 Task: Open Card Tennis Review in Board Diversity and Inclusion Training and Education to Workspace E-commerce Solutions and add a team member Softage.4@softage.net, a label Purple, a checklist Skateboarding, an attachment from your google drive, a color Purple and finally, add a card description 'Develop and launch new email marketing campaign for sales promotion' and a comment 'This task presents an opportunity to demonstrate our problem-solving skills, finding creative solutions to complex challenges.'. Add a start date 'Jan 08, 1900' with a due date 'Jan 15, 1900'
Action: Key pressed <Key.shift>SOG<Key.backspace>FTAGE.4<Key.shift>@SOFTAGE.NET
Screenshot: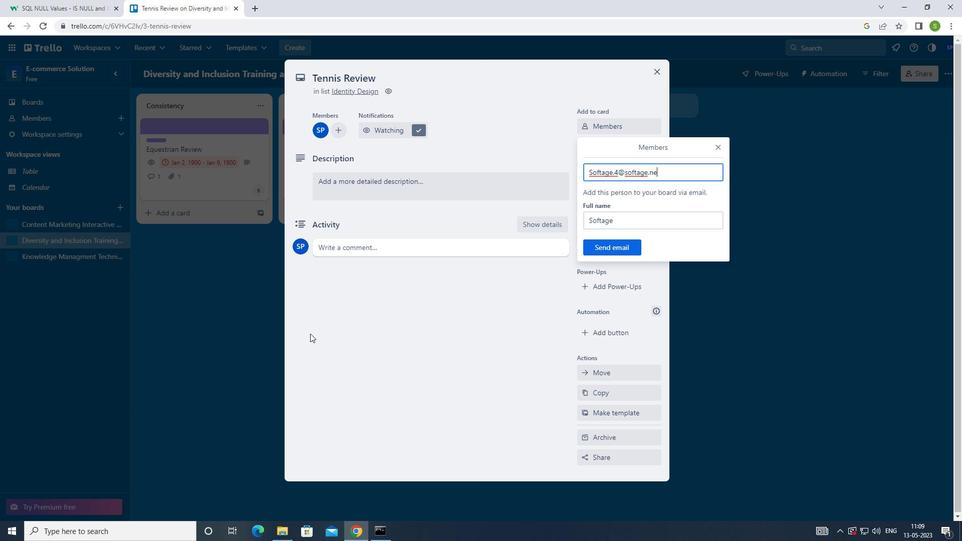 
Action: Mouse moved to (607, 247)
Screenshot: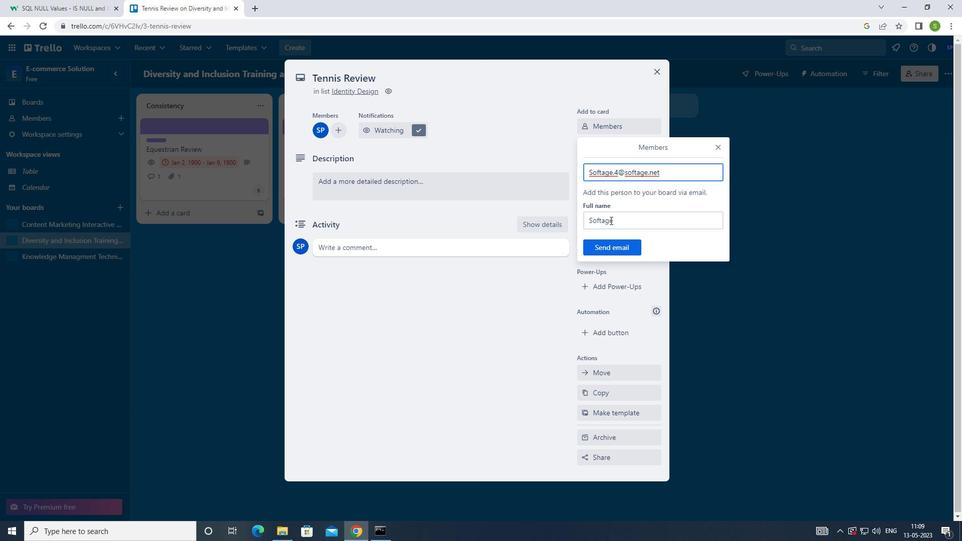 
Action: Mouse pressed left at (607, 247)
Screenshot: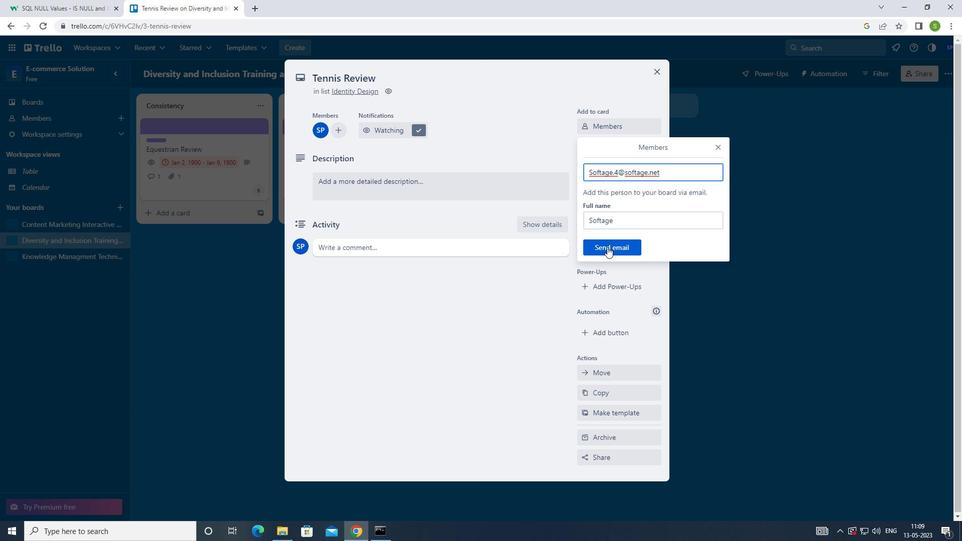 
Action: Mouse moved to (618, 149)
Screenshot: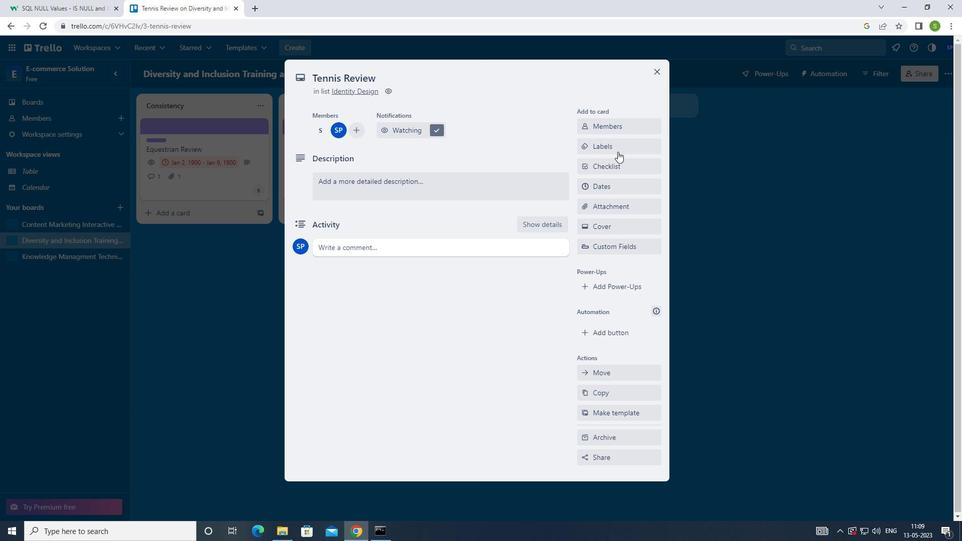 
Action: Mouse pressed left at (618, 149)
Screenshot: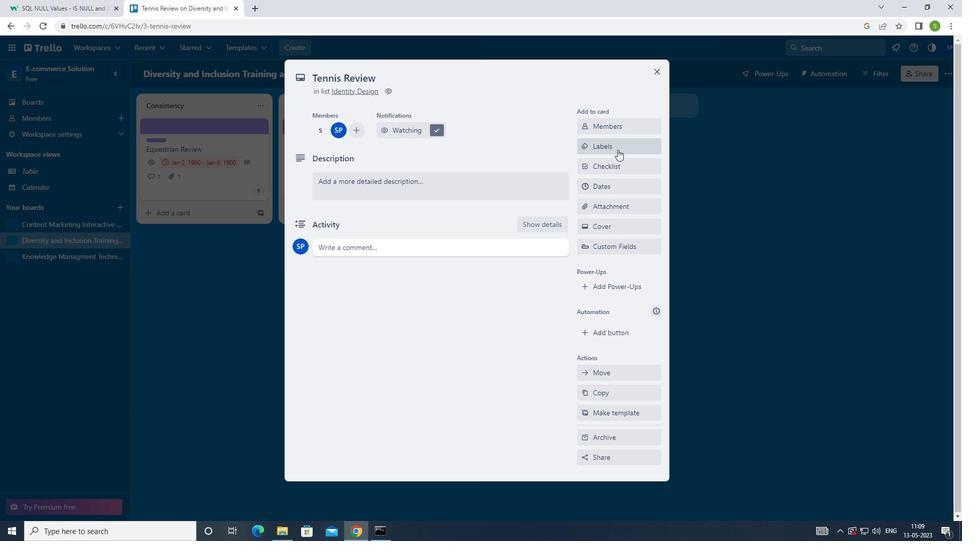 
Action: Mouse moved to (587, 301)
Screenshot: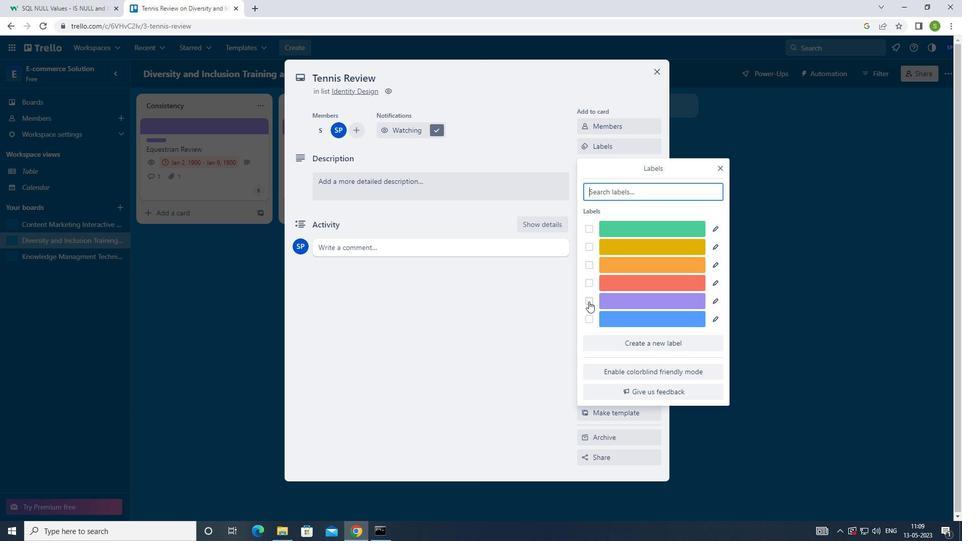 
Action: Mouse pressed left at (587, 301)
Screenshot: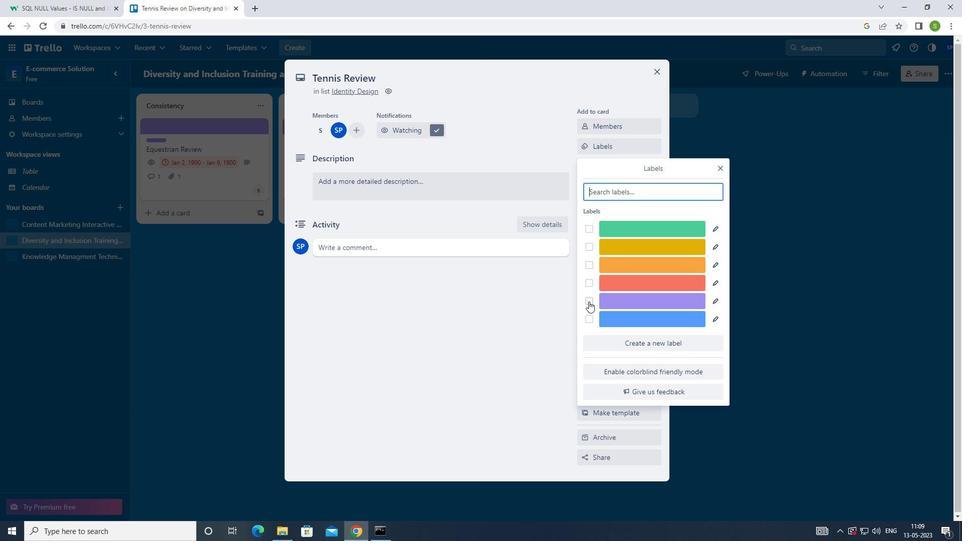 
Action: Mouse moved to (719, 167)
Screenshot: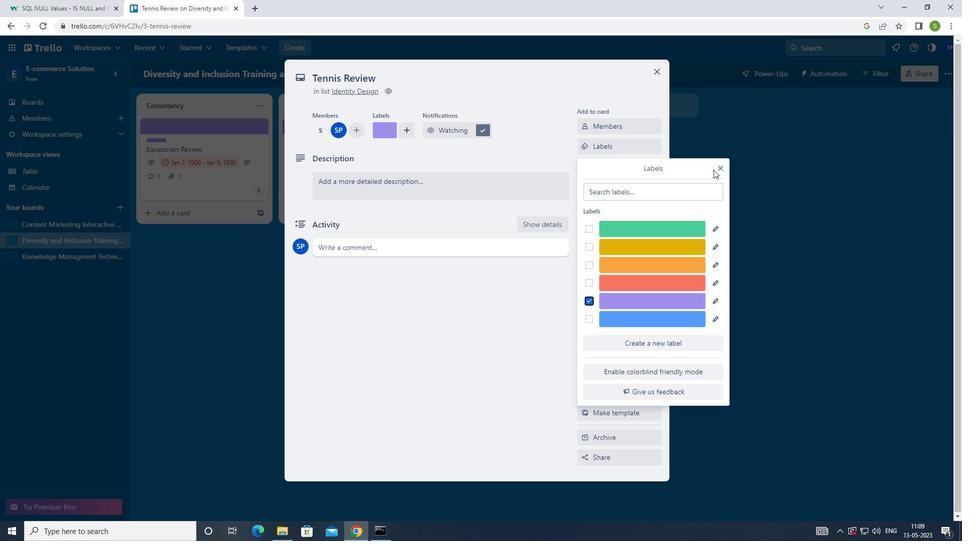 
Action: Mouse pressed left at (719, 167)
Screenshot: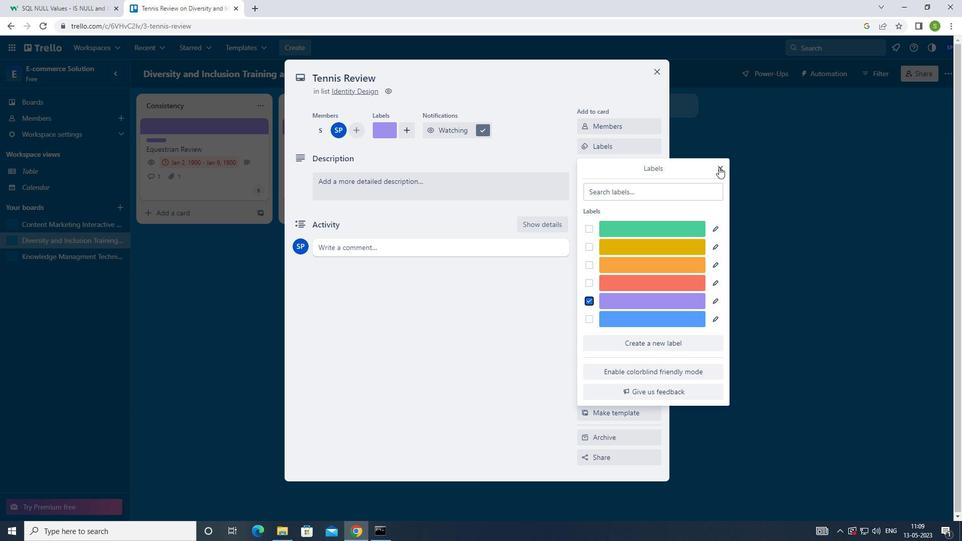 
Action: Mouse moved to (628, 167)
Screenshot: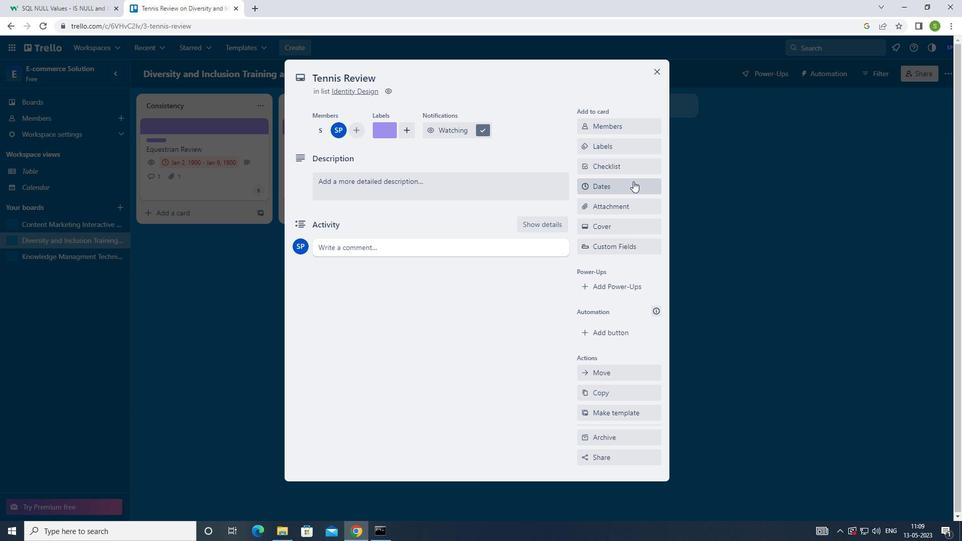 
Action: Mouse pressed left at (628, 167)
Screenshot: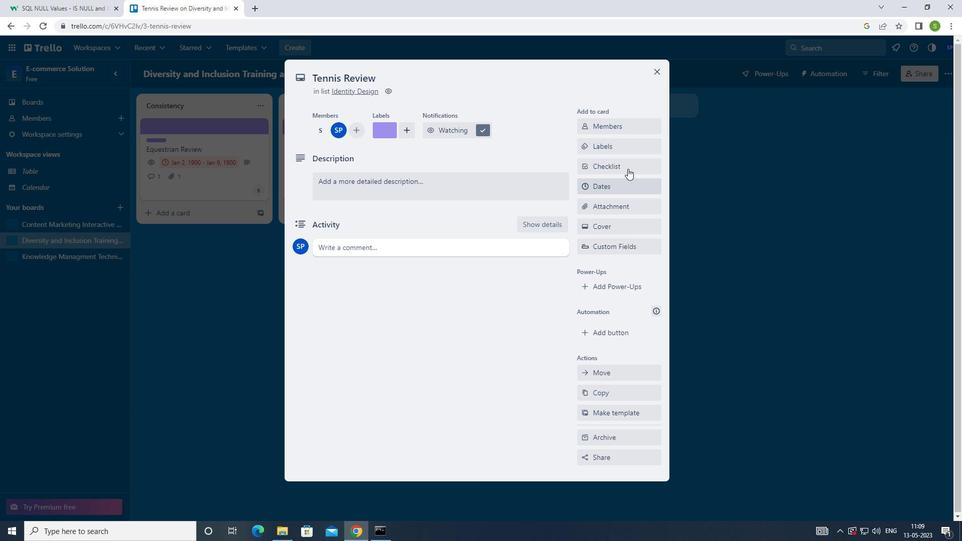 
Action: Mouse moved to (636, 187)
Screenshot: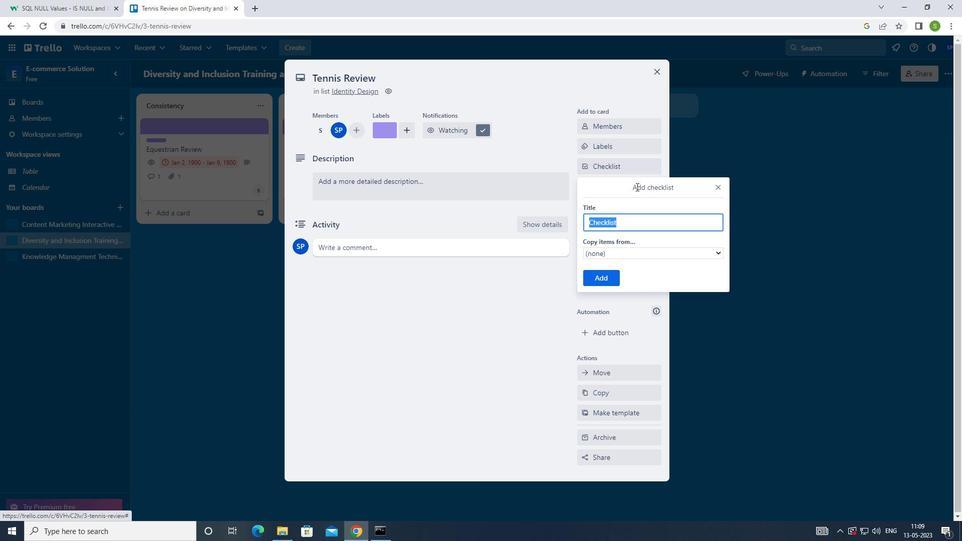 
Action: Key pressed <Key.shift>S
Screenshot: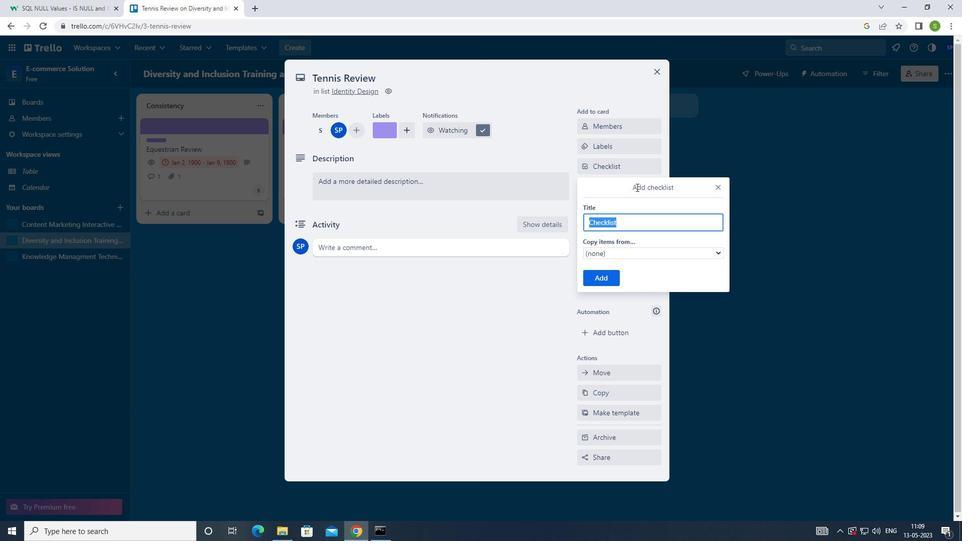 
Action: Mouse moved to (648, 283)
Screenshot: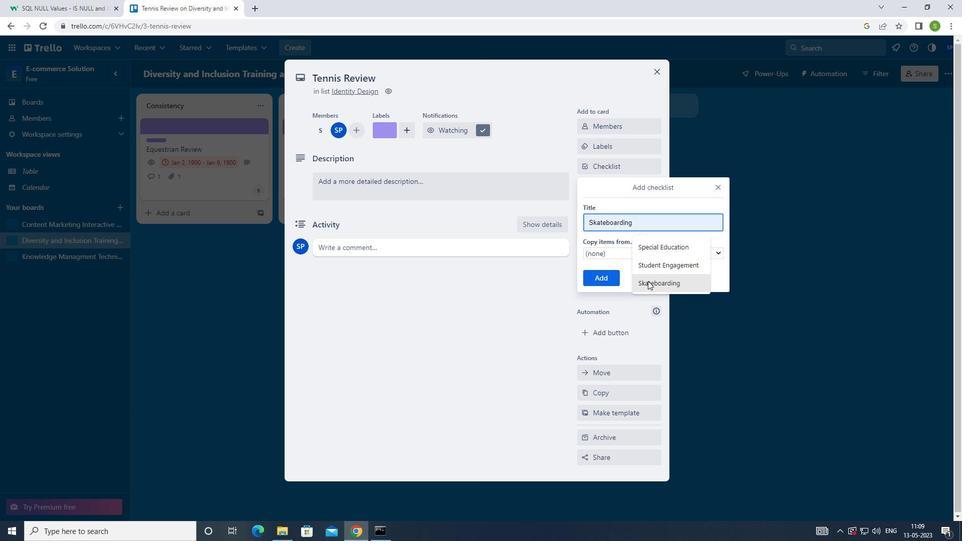 
Action: Mouse pressed left at (648, 283)
Screenshot: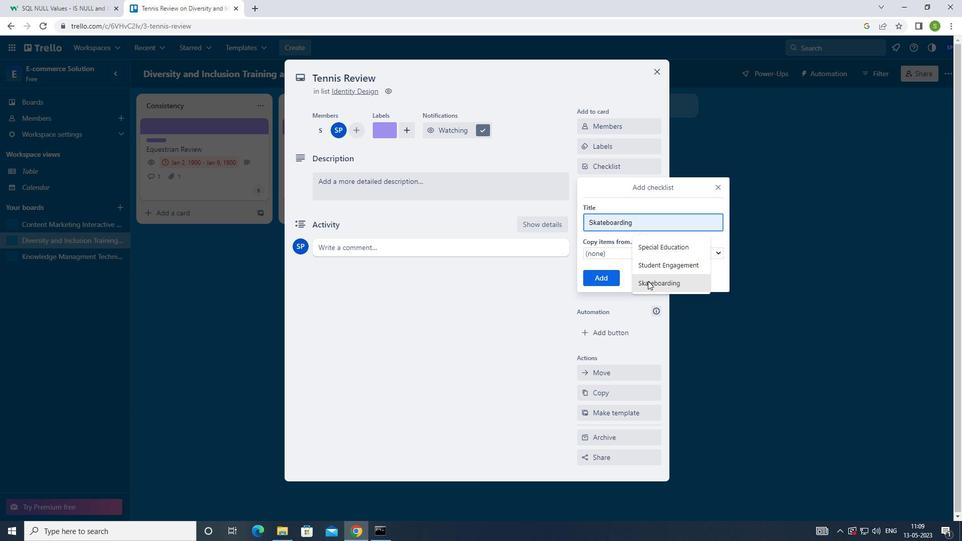 
Action: Mouse moved to (607, 273)
Screenshot: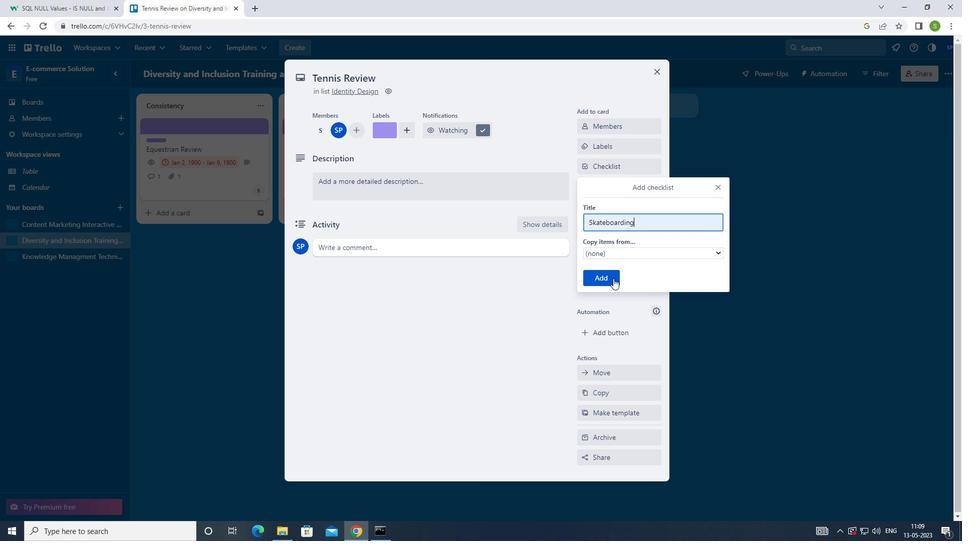
Action: Mouse pressed left at (607, 273)
Screenshot: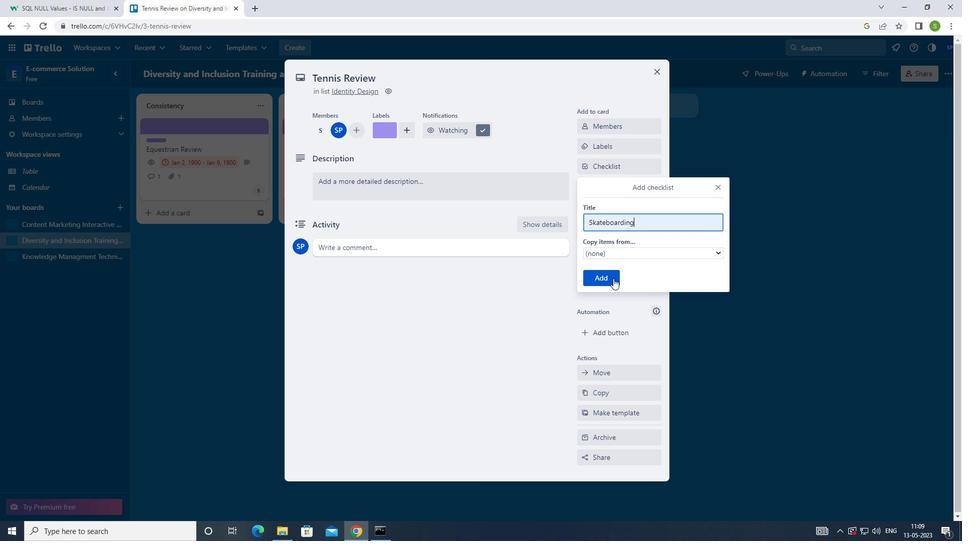 
Action: Mouse moved to (609, 204)
Screenshot: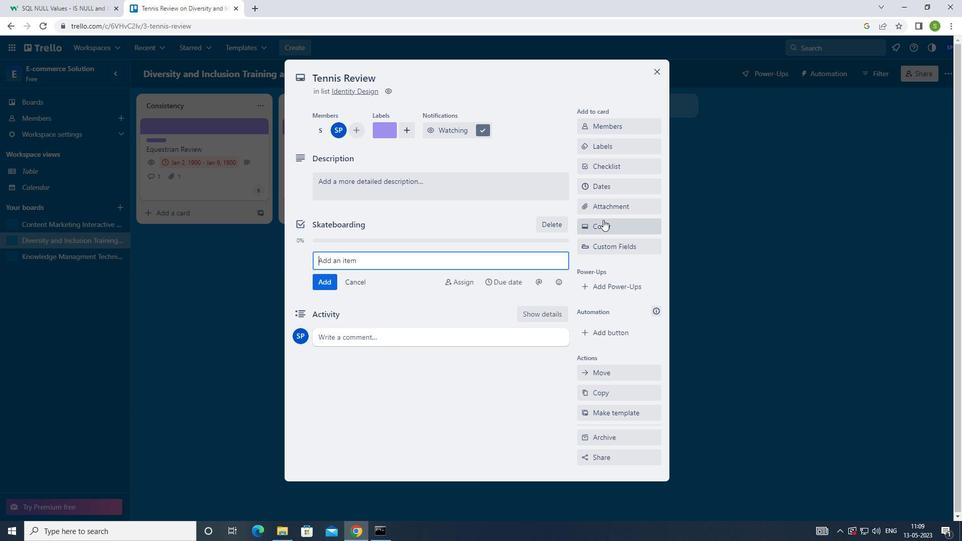 
Action: Mouse pressed left at (609, 204)
Screenshot: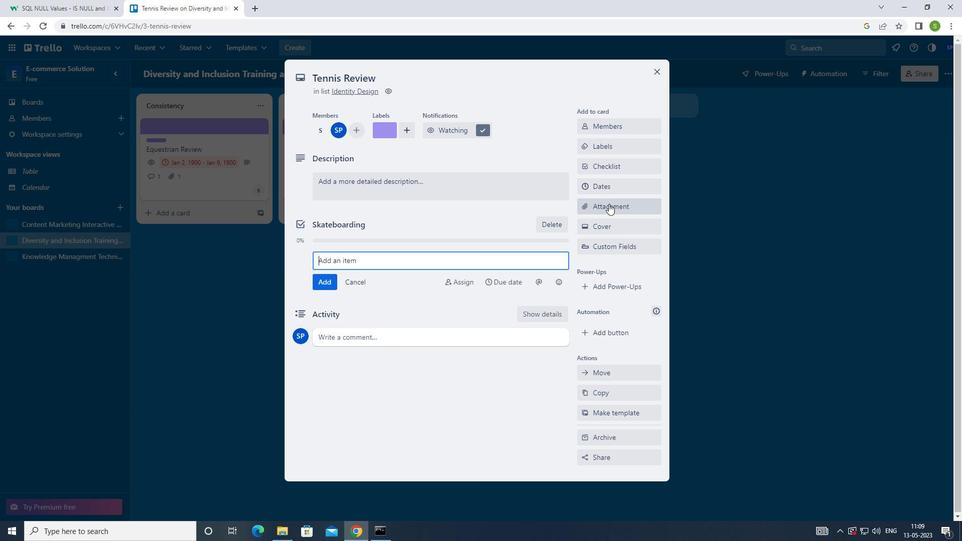 
Action: Mouse moved to (606, 288)
Screenshot: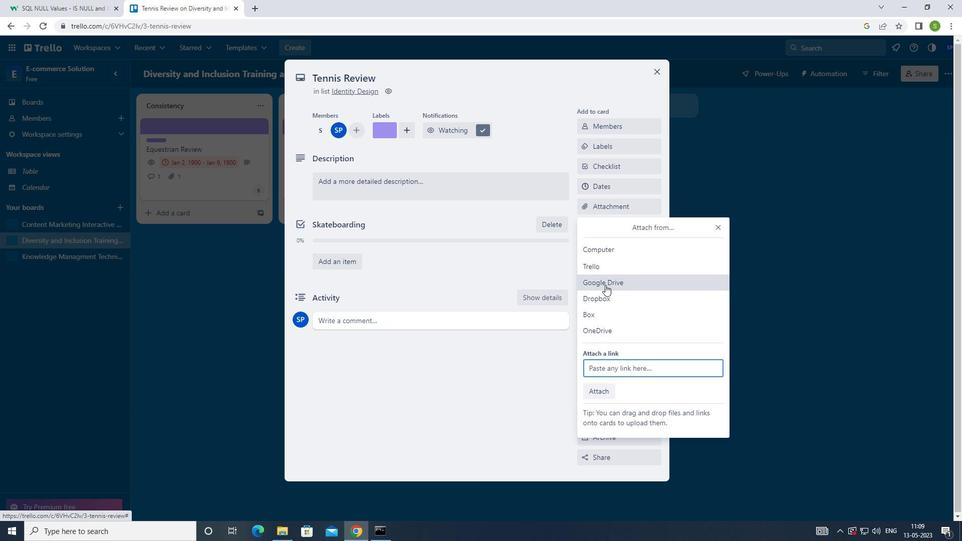 
Action: Mouse pressed left at (606, 288)
Screenshot: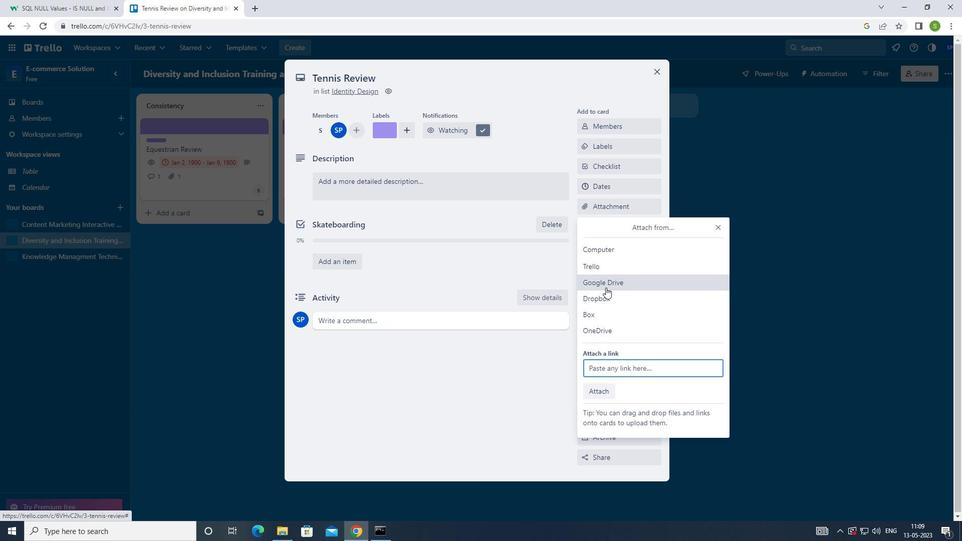 
Action: Mouse moved to (276, 231)
Screenshot: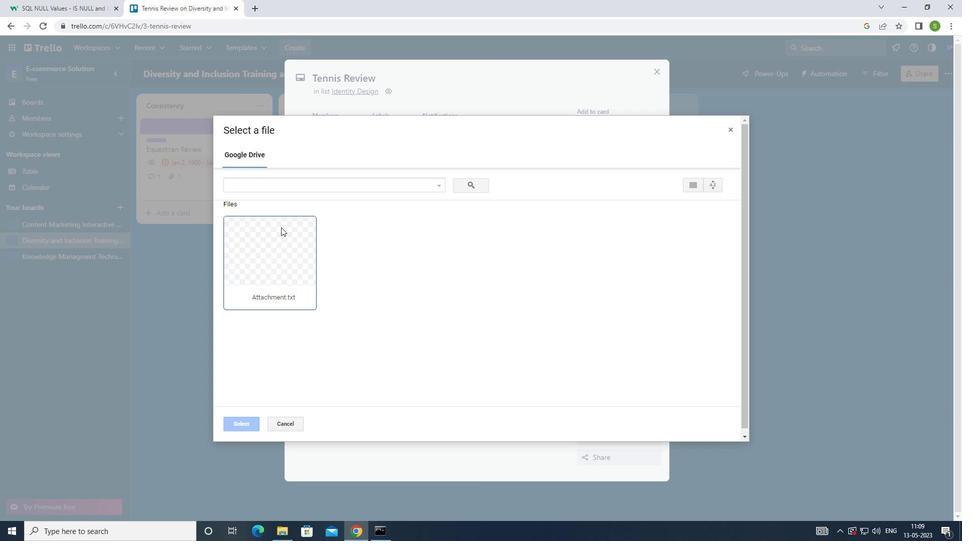 
Action: Mouse pressed left at (276, 231)
Screenshot: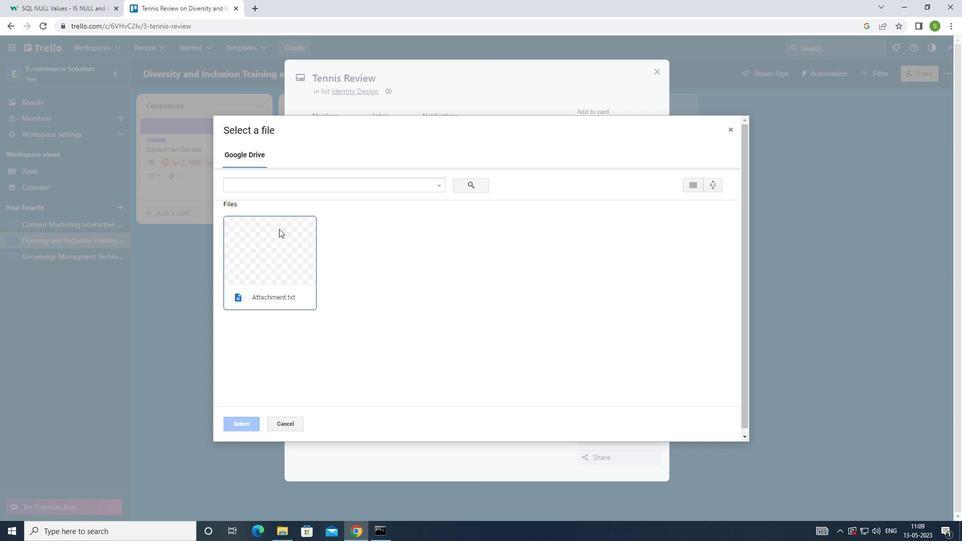 
Action: Mouse moved to (237, 426)
Screenshot: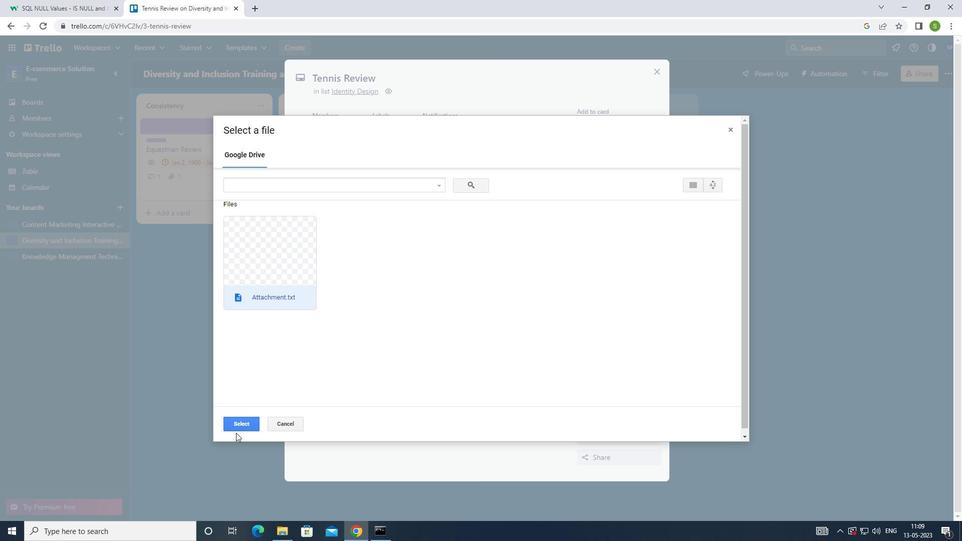 
Action: Mouse pressed left at (237, 426)
Screenshot: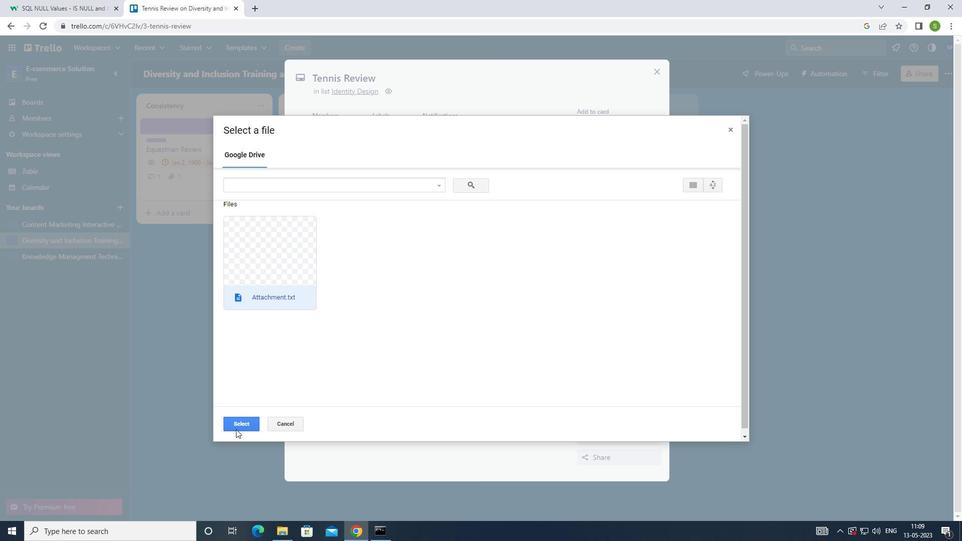 
Action: Mouse moved to (592, 230)
Screenshot: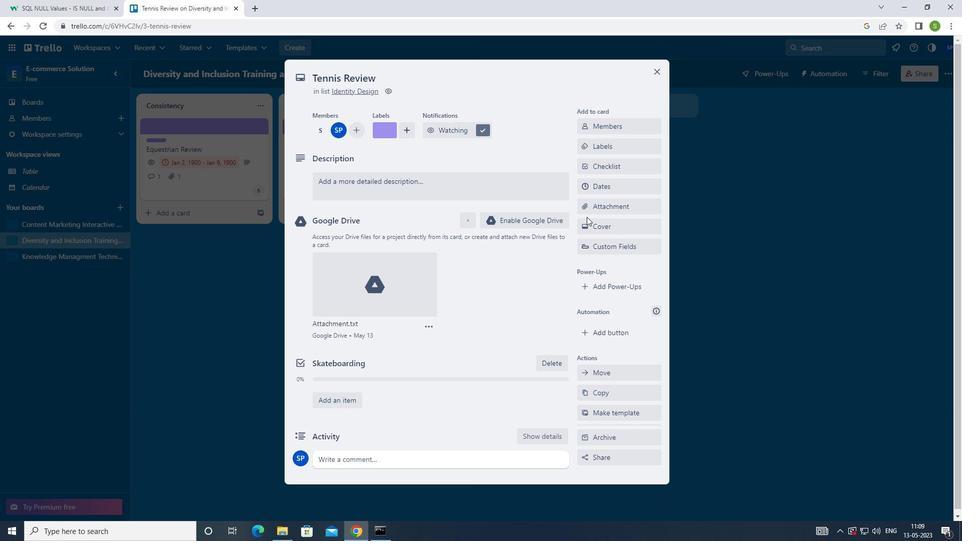 
Action: Mouse pressed left at (592, 230)
Screenshot: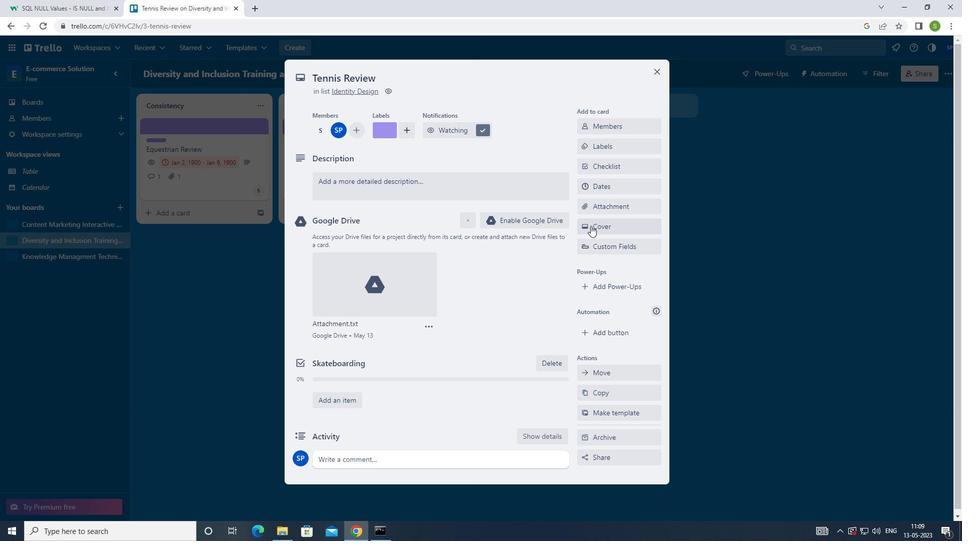 
Action: Mouse moved to (715, 316)
Screenshot: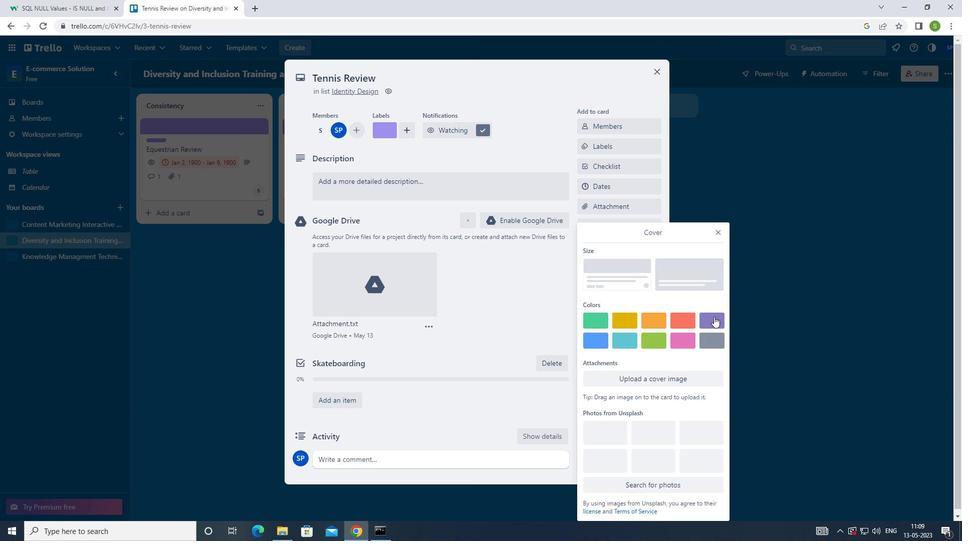 
Action: Mouse pressed left at (715, 316)
Screenshot: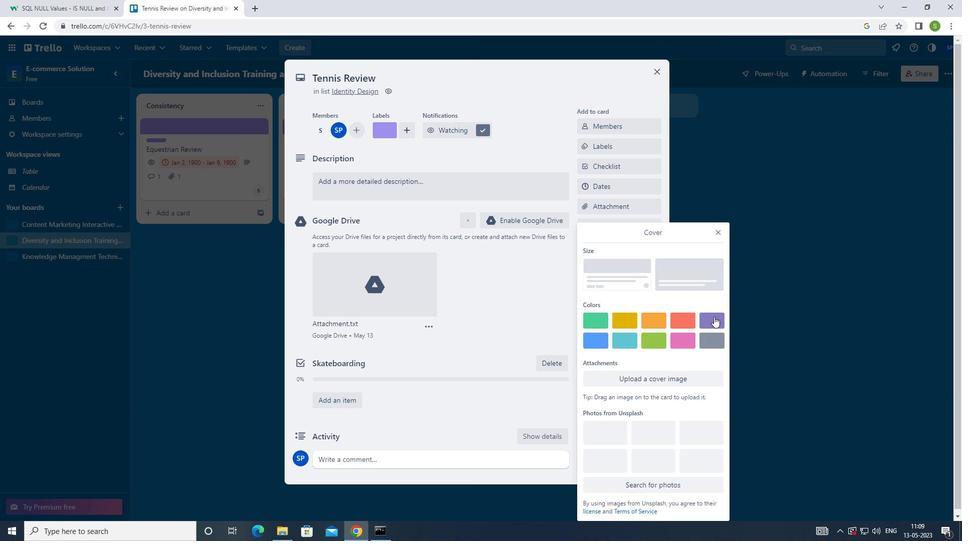 
Action: Mouse moved to (718, 213)
Screenshot: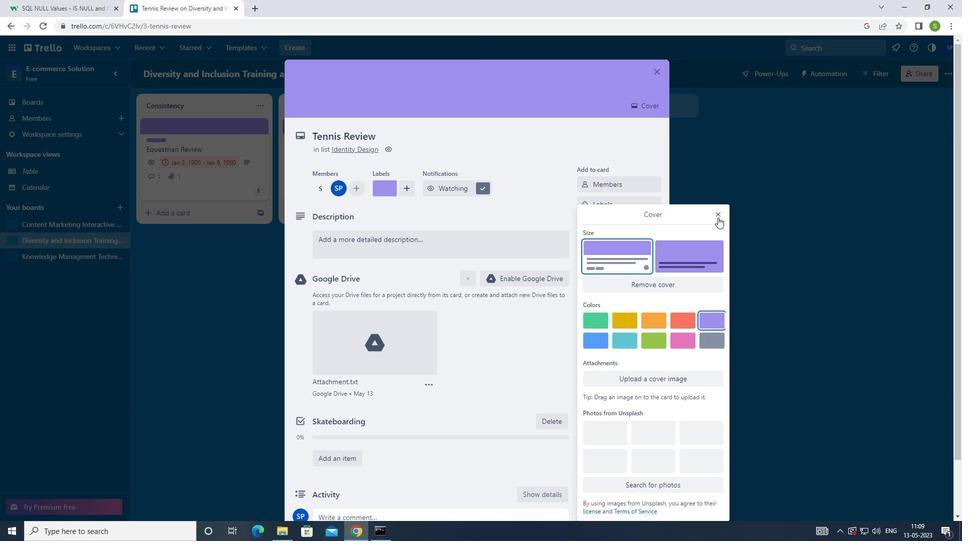 
Action: Mouse pressed left at (718, 213)
Screenshot: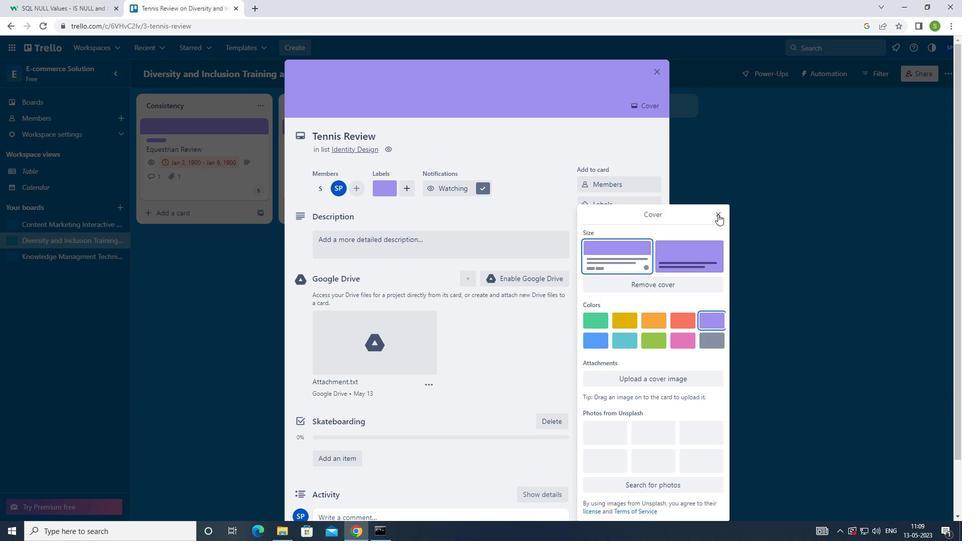 
Action: Mouse moved to (419, 237)
Screenshot: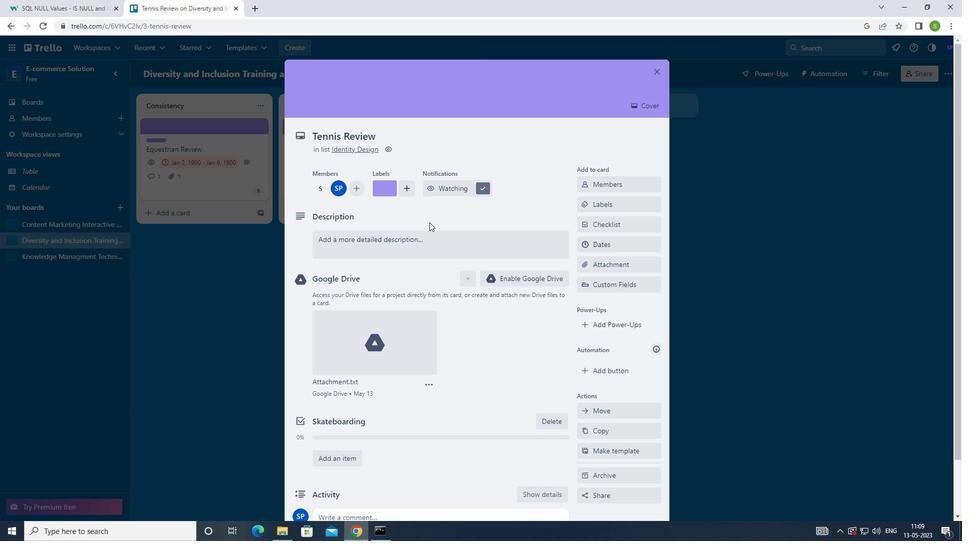
Action: Mouse pressed left at (419, 237)
Screenshot: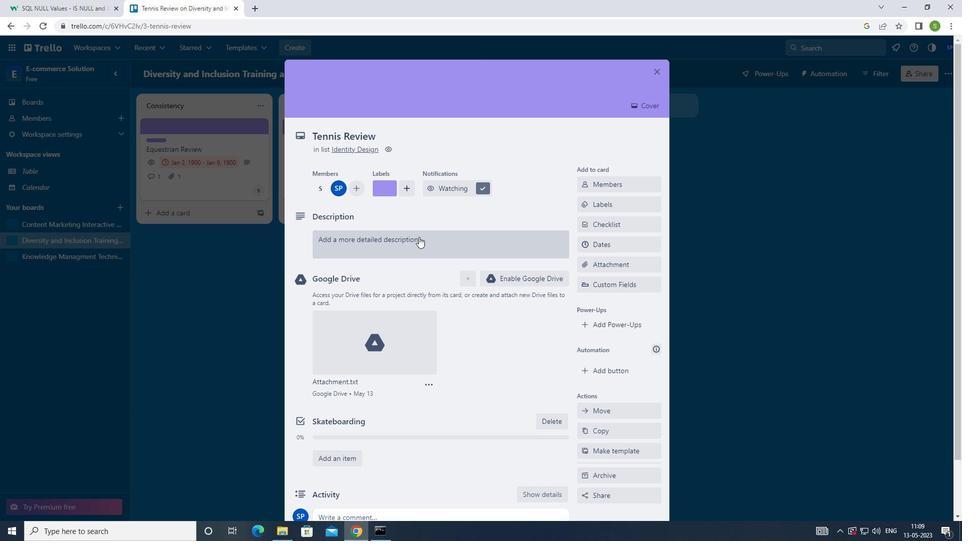 
Action: Mouse moved to (474, 180)
Screenshot: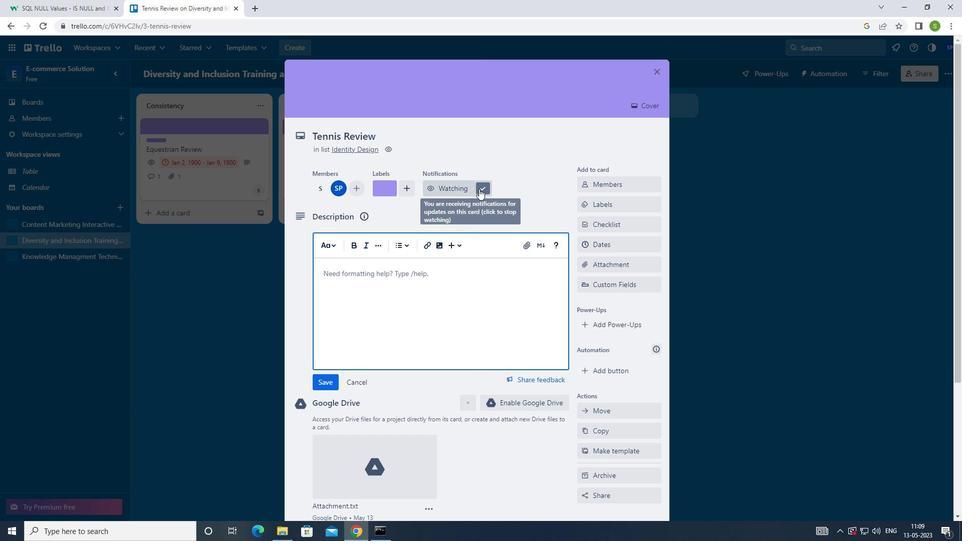 
Action: Key pressed <Key.shift>DEVELOP<Key.space>AND<Key.space>LAUNCH<Key.space>NEW<Key.space>EMAIL<Key.space>MARKETING<Key.space>CAMPAIGN<Key.space>FOR<Key.space>SALES<Key.space>PROMOTION
Screenshot: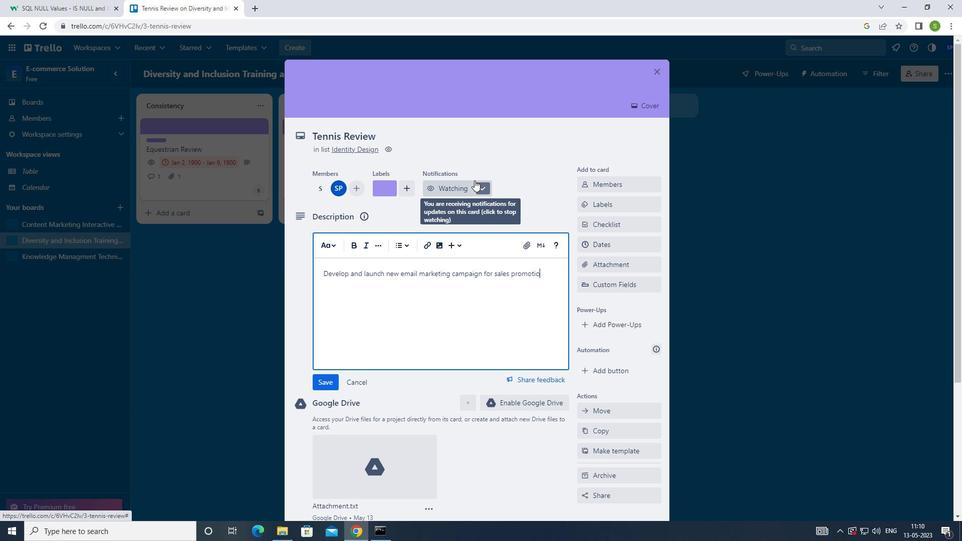
Action: Mouse moved to (335, 380)
Screenshot: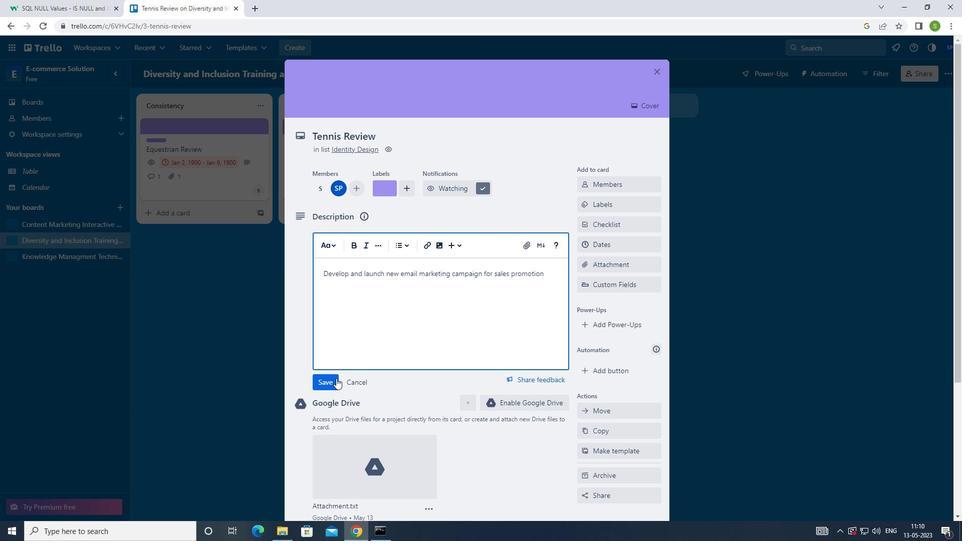 
Action: Mouse pressed left at (335, 380)
Screenshot: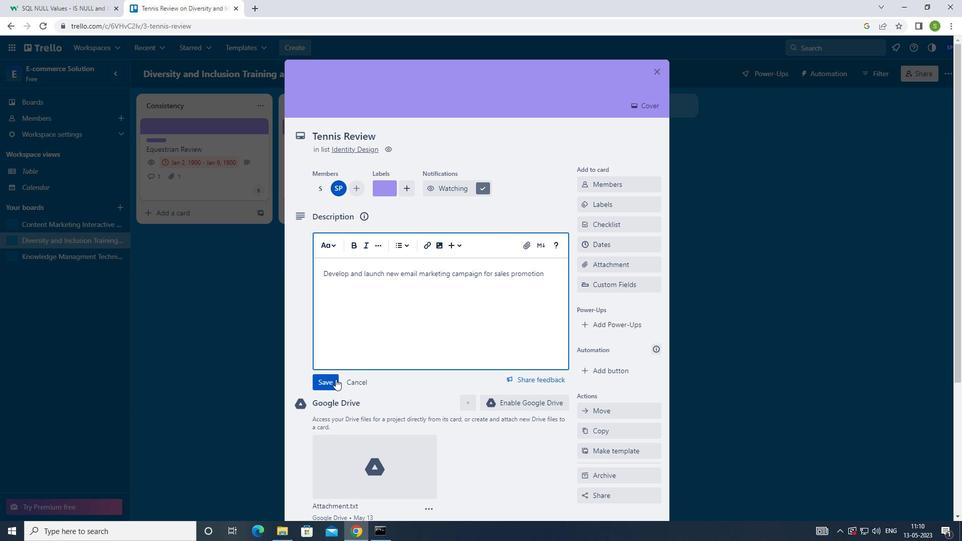 
Action: Mouse moved to (401, 348)
Screenshot: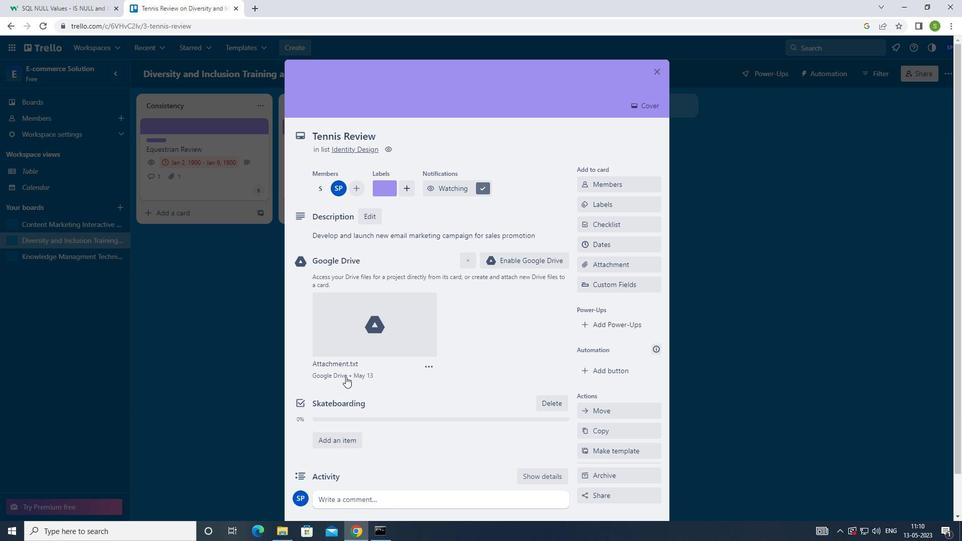 
Action: Mouse scrolled (401, 347) with delta (0, 0)
Screenshot: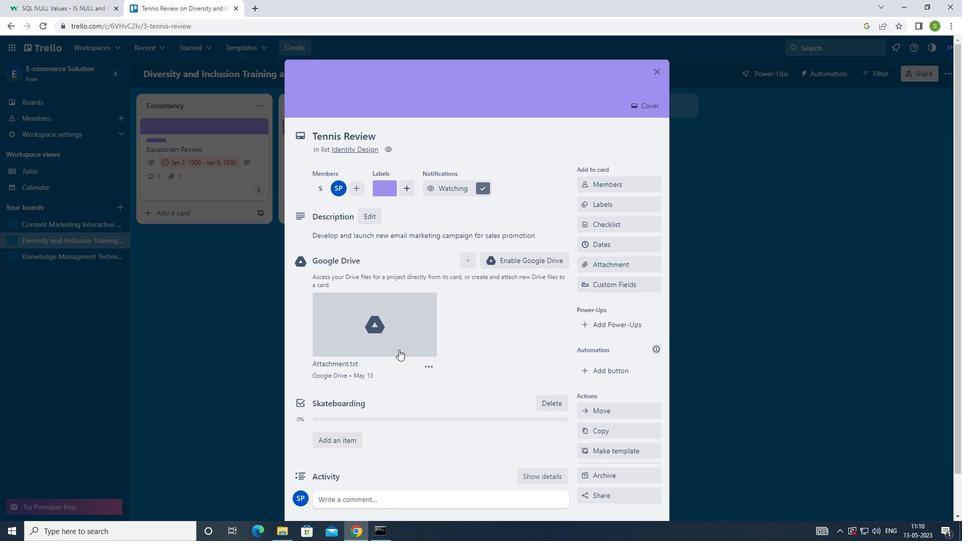
Action: Mouse moved to (401, 348)
Screenshot: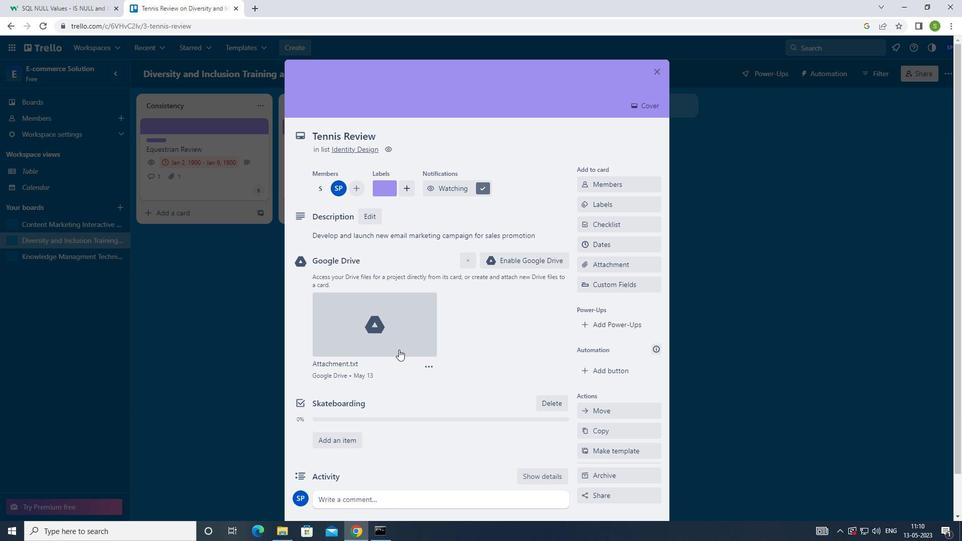 
Action: Mouse scrolled (401, 347) with delta (0, 0)
Screenshot: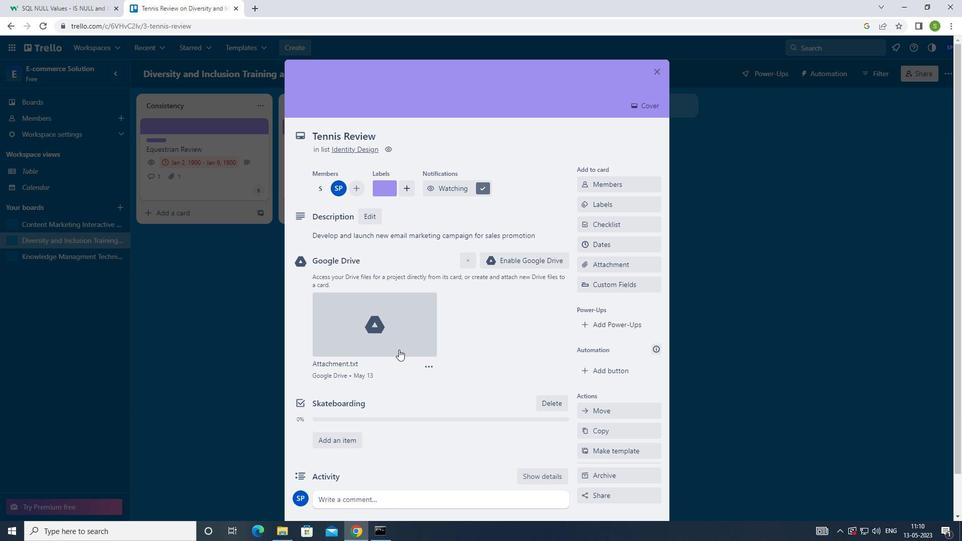 
Action: Mouse scrolled (401, 347) with delta (0, 0)
Screenshot: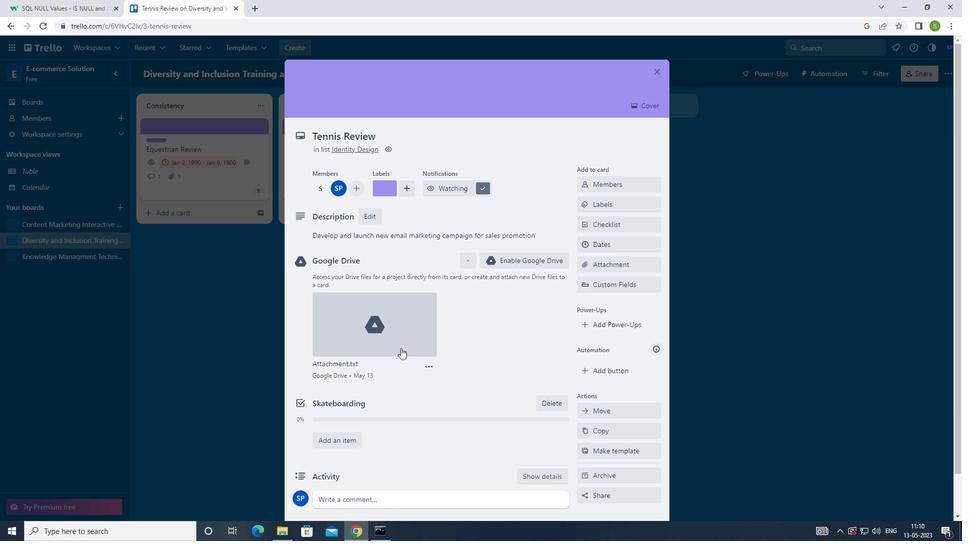
Action: Mouse moved to (401, 349)
Screenshot: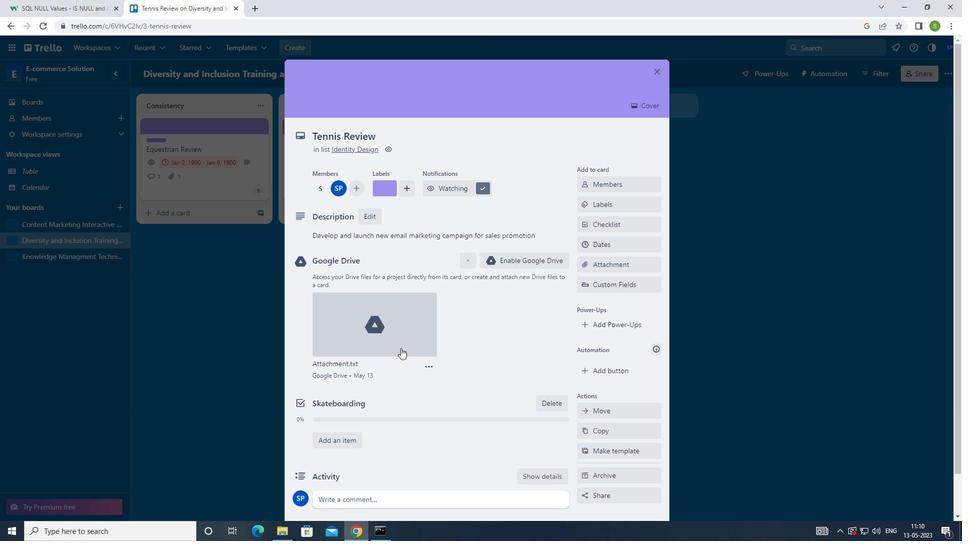 
Action: Mouse scrolled (401, 349) with delta (0, 0)
Screenshot: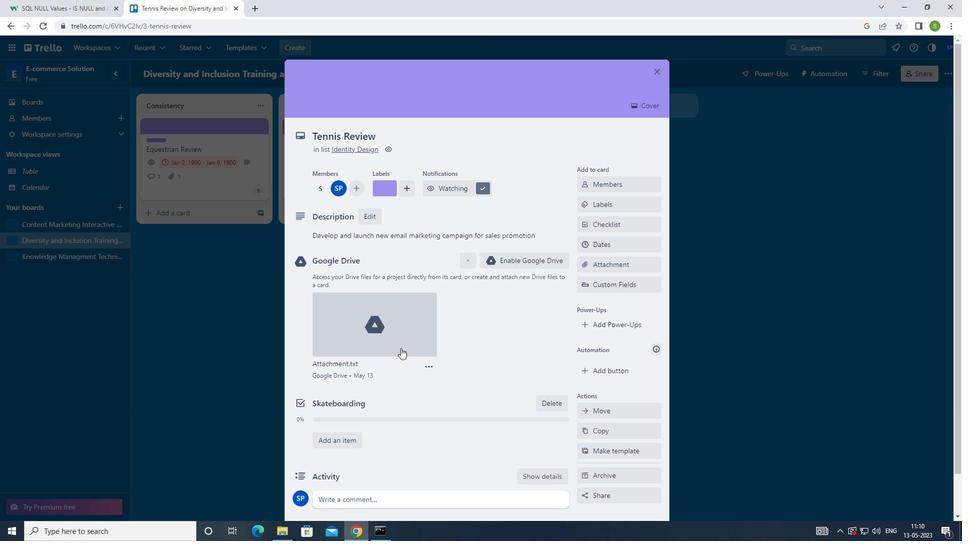 
Action: Mouse moved to (367, 456)
Screenshot: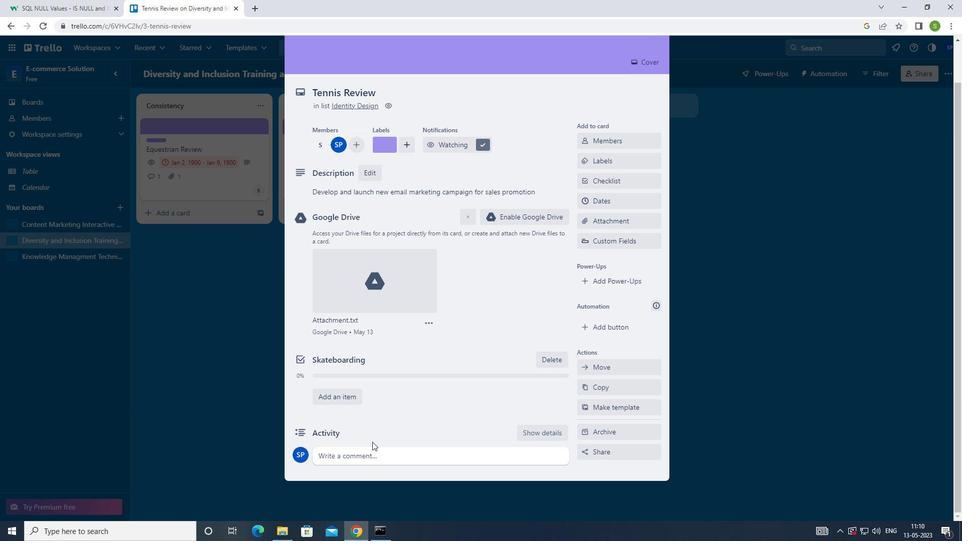 
Action: Mouse pressed left at (367, 456)
Screenshot: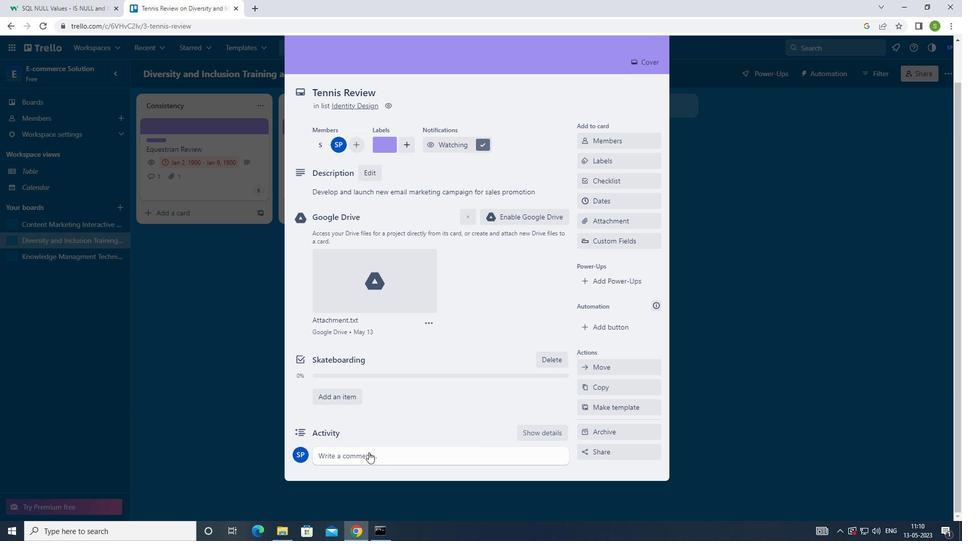 
Action: Mouse moved to (425, 338)
Screenshot: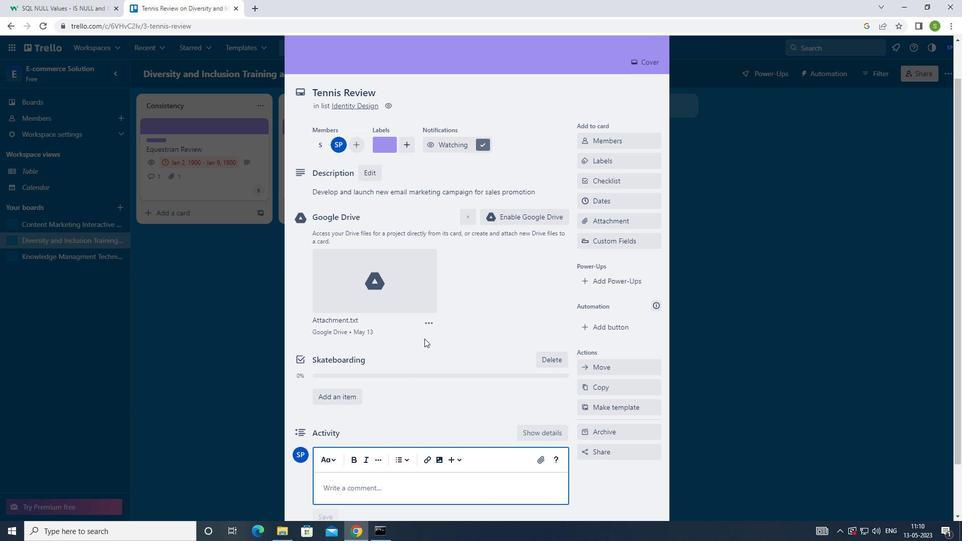 
Action: Key pressed <Key.shift>THIS<Key.space>TASK<Key.space>PRESENT<Key.space>AN<Key.space>OPPOTUNITY<Key.space>TO<Key.space>DEMONSTAR<Key.backspace><Key.backspace>RATE<Key.space>OUR<Key.space>PROBLEM-SOLVING<Key.space>SKILLS<Key.space>FINDING<Key.space>ENSURING<Key.space>THA<Key.space>T<Key.backspace><Key.backspace>T<Key.space>WE<Key.space>DO<Key.space>NOT<Key.space>OVERLOOK<Key.space>ANYTHING<Key.space>IMPORTANT
Screenshot: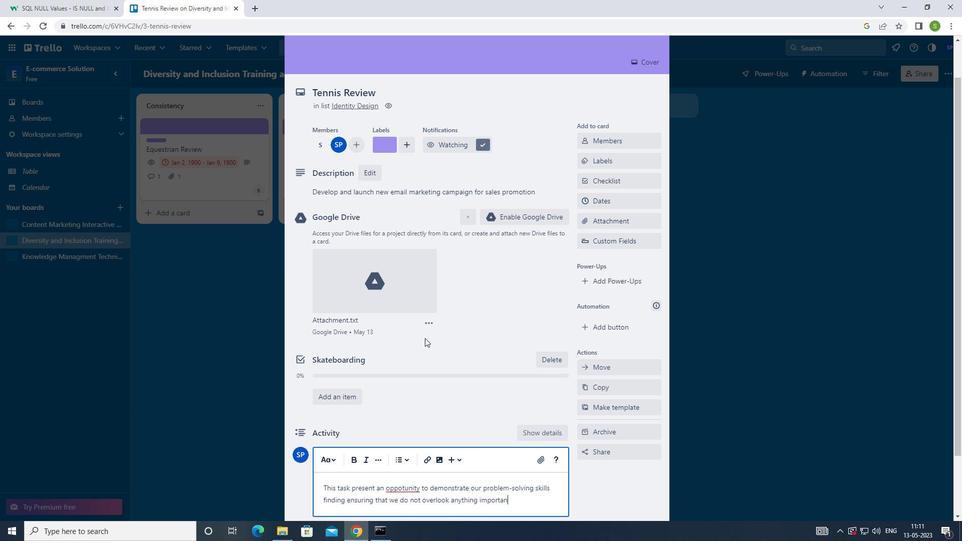 
Action: Mouse moved to (437, 416)
Screenshot: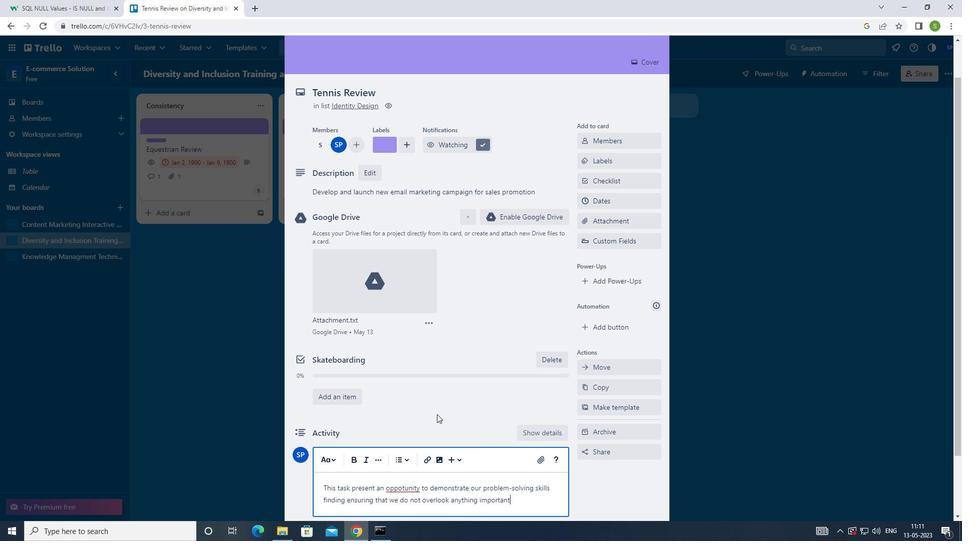 
Action: Mouse scrolled (437, 415) with delta (0, 0)
Screenshot: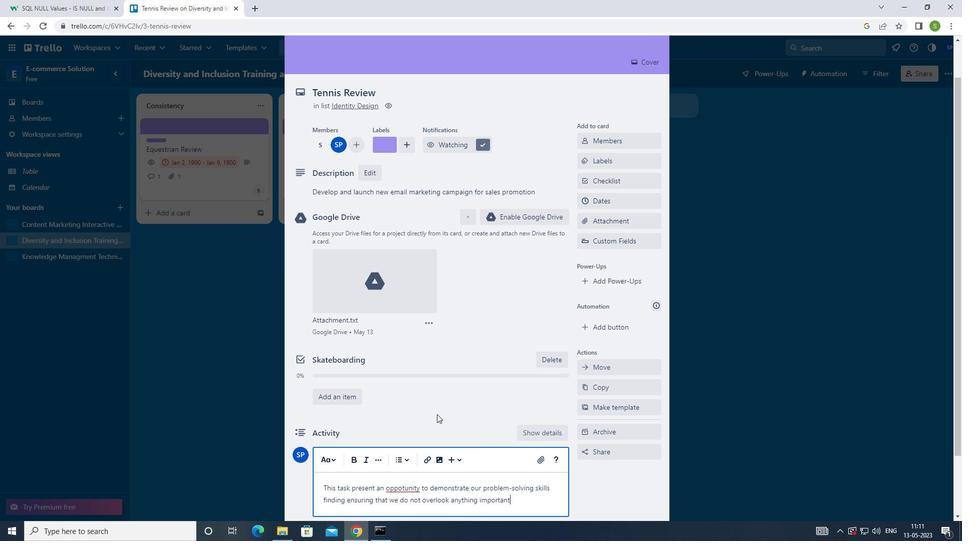 
Action: Mouse moved to (437, 417)
Screenshot: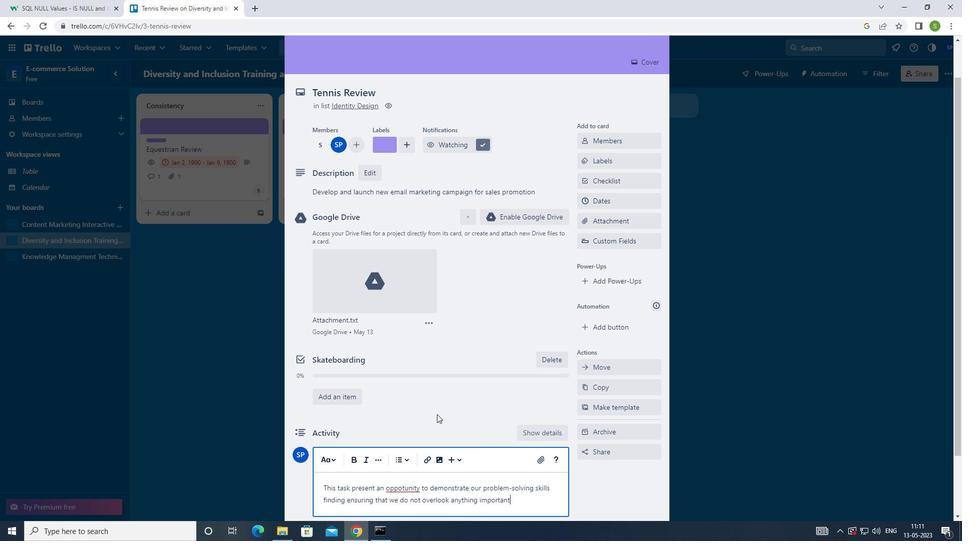 
Action: Mouse scrolled (437, 416) with delta (0, 0)
Screenshot: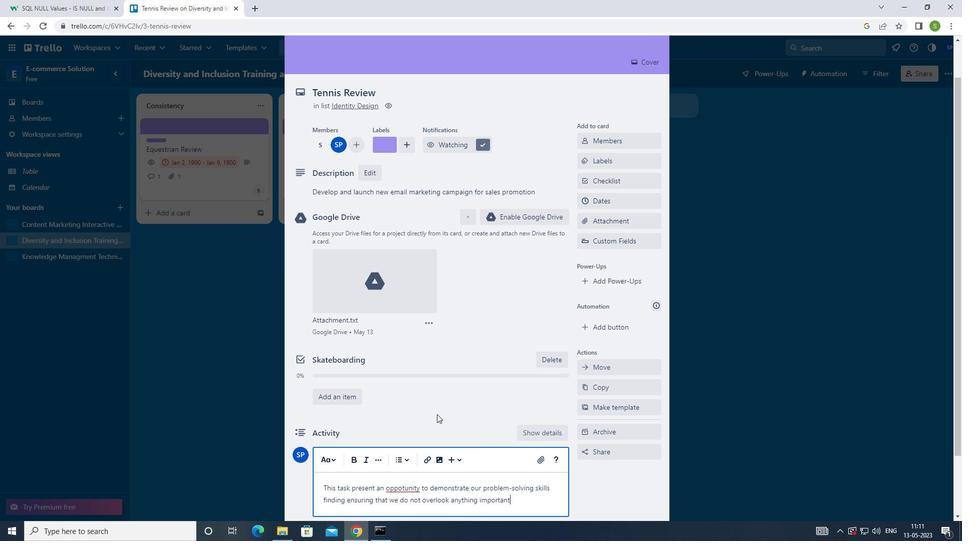 
Action: Mouse moved to (328, 461)
Screenshot: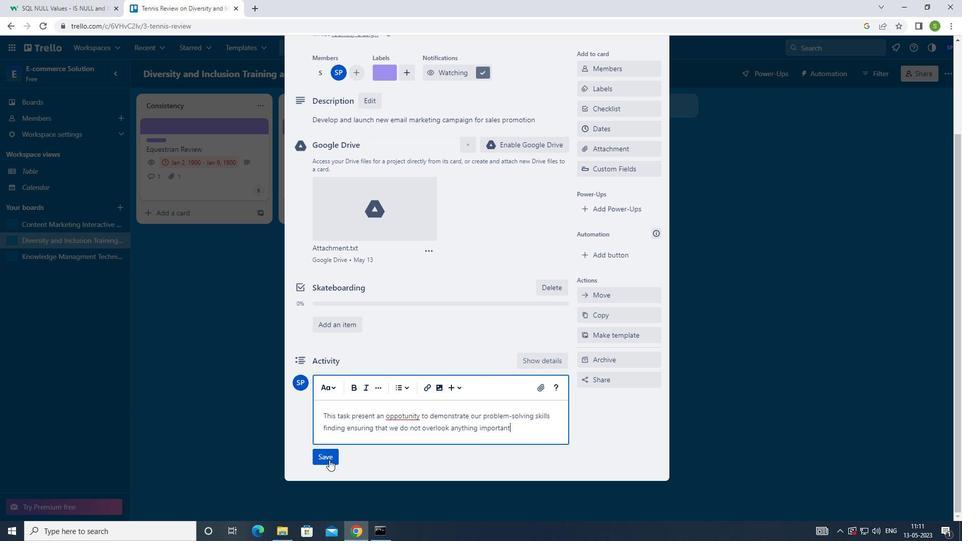 
Action: Mouse pressed left at (328, 461)
Screenshot: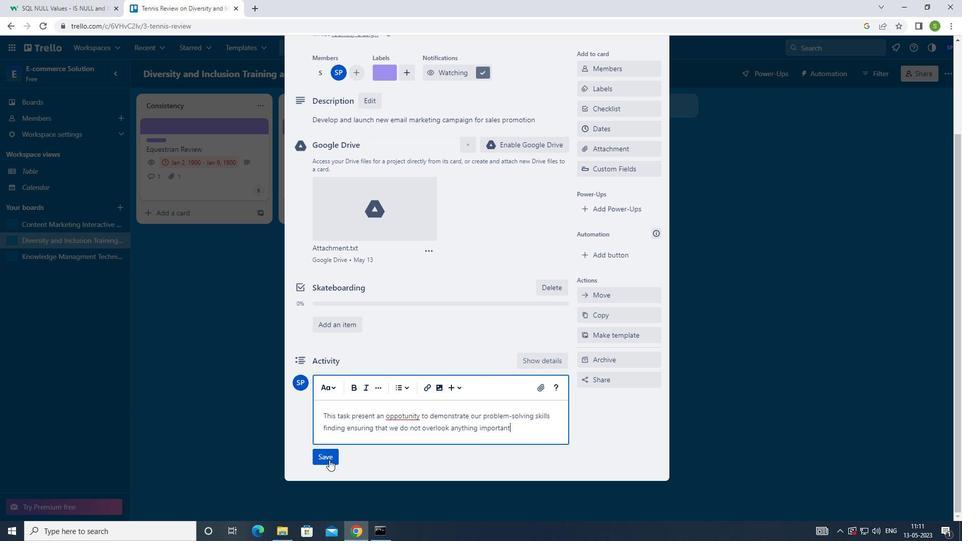 
Action: Mouse moved to (624, 138)
Screenshot: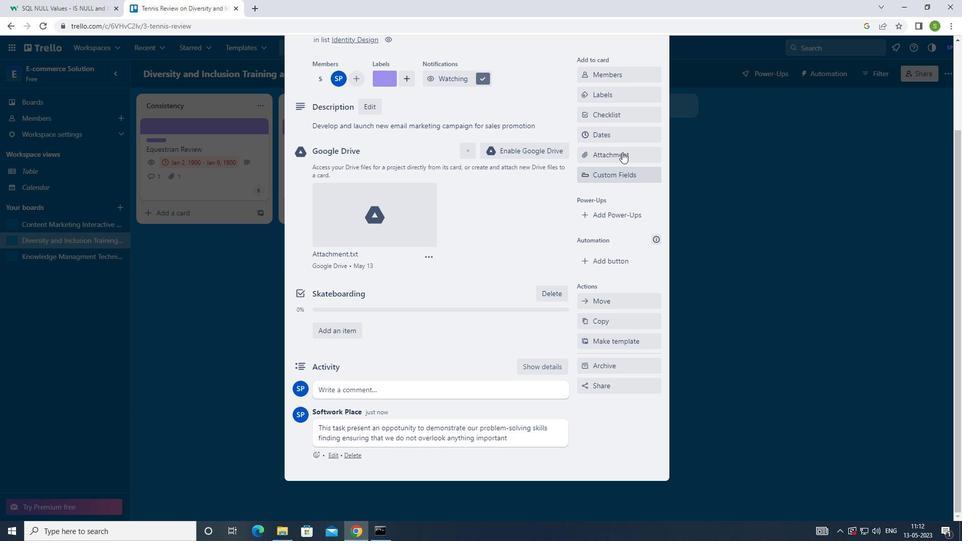 
Action: Mouse pressed left at (624, 138)
Screenshot: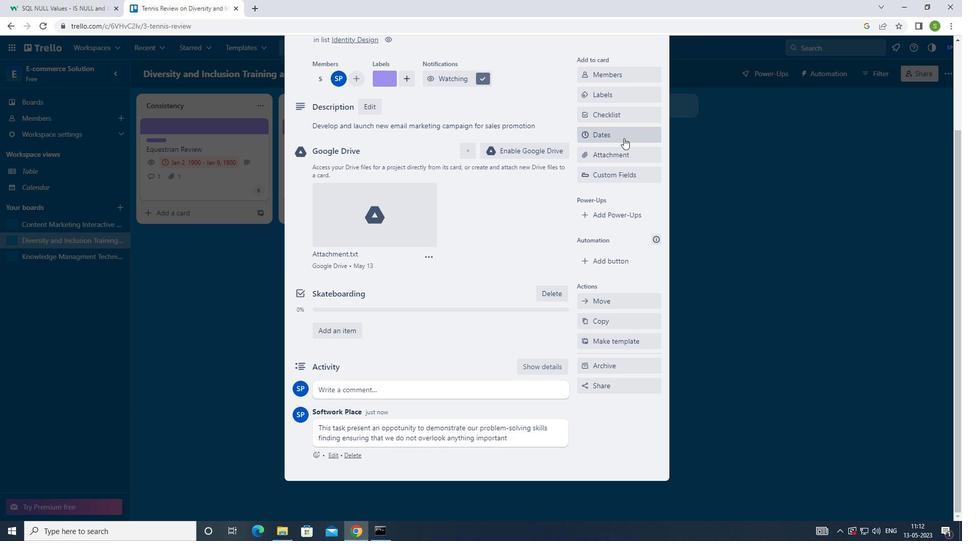 
Action: Mouse moved to (587, 341)
Screenshot: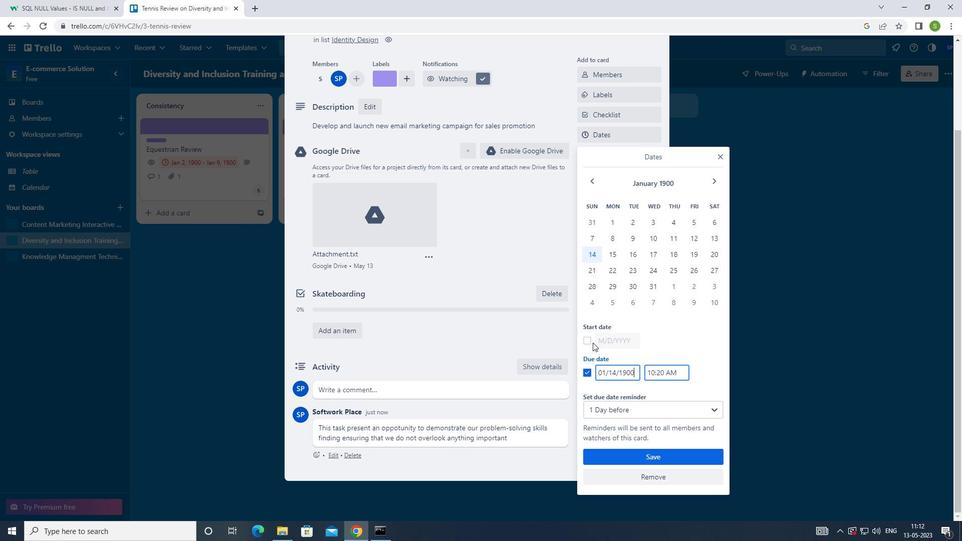 
Action: Mouse pressed left at (587, 341)
Screenshot: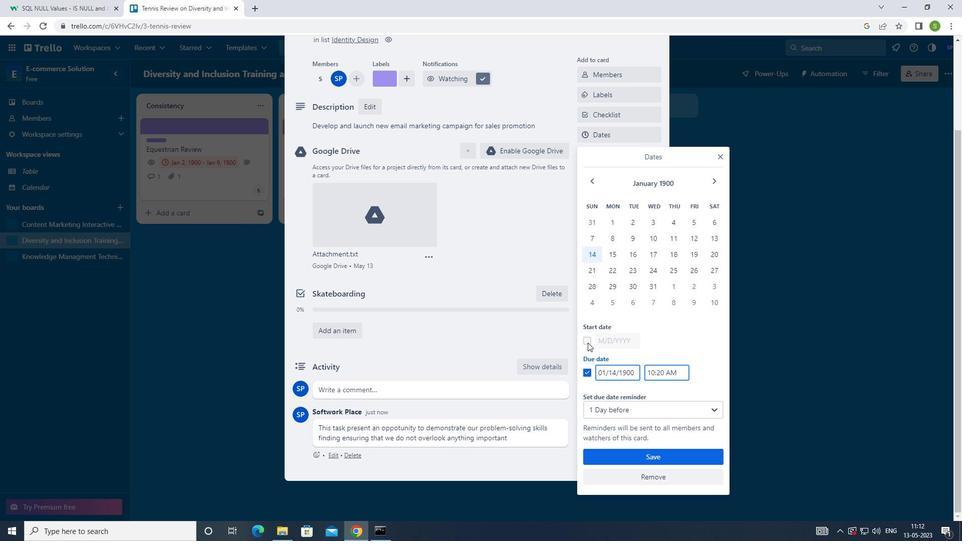 
Action: Mouse moved to (617, 241)
Screenshot: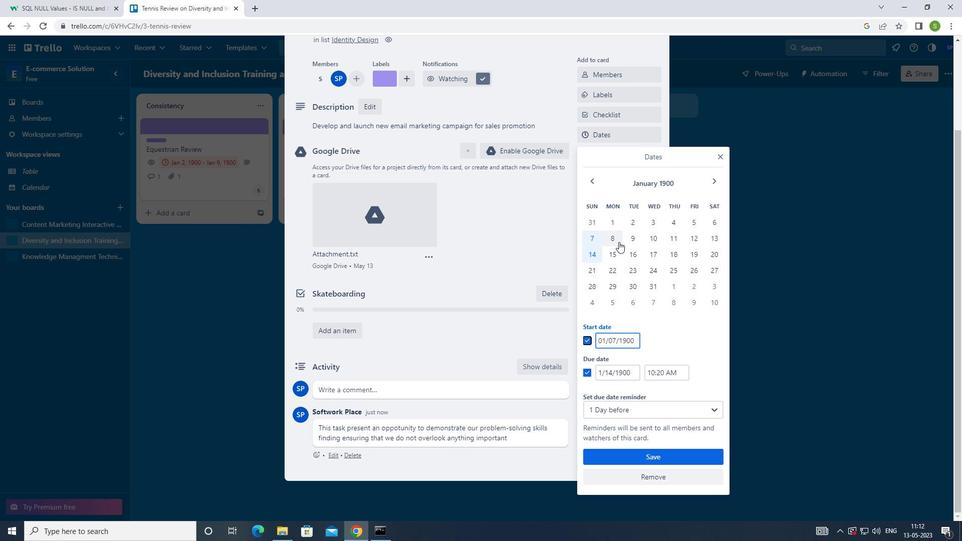 
Action: Mouse pressed left at (617, 241)
Screenshot: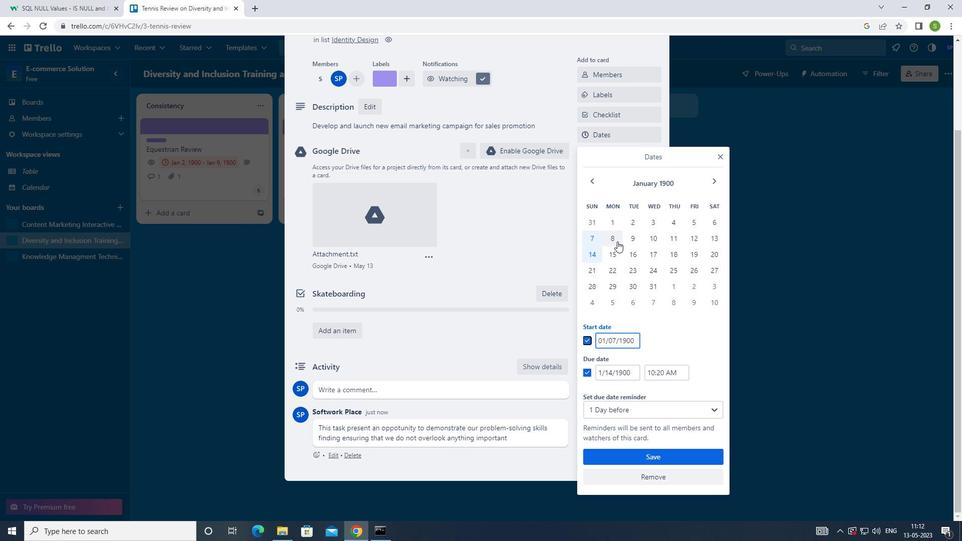 
Action: Mouse moved to (609, 256)
Screenshot: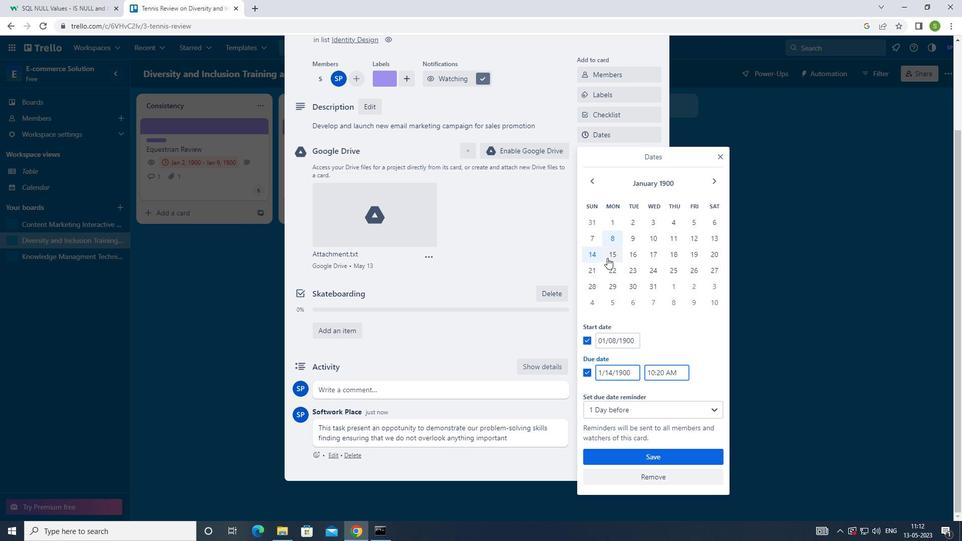 
Action: Mouse pressed left at (609, 256)
Screenshot: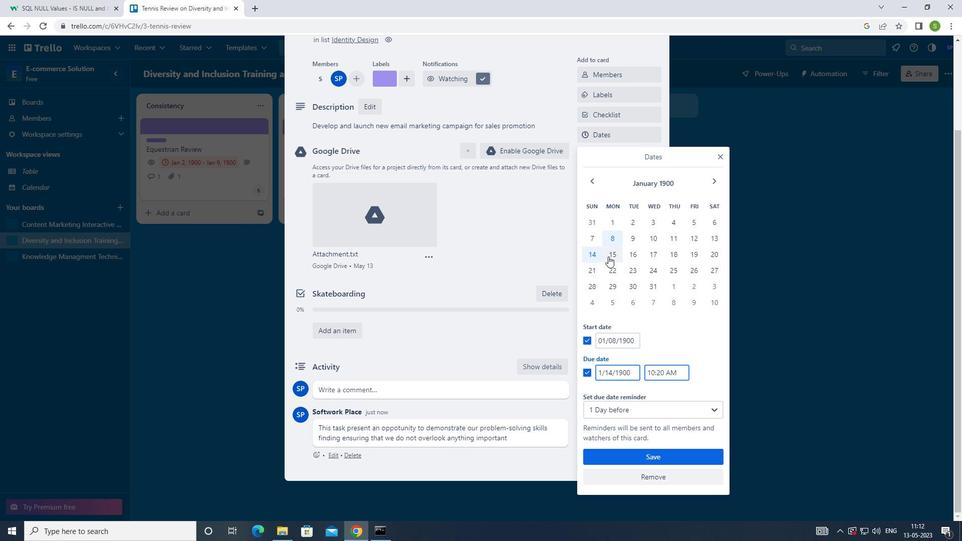 
Action: Mouse moved to (626, 456)
Screenshot: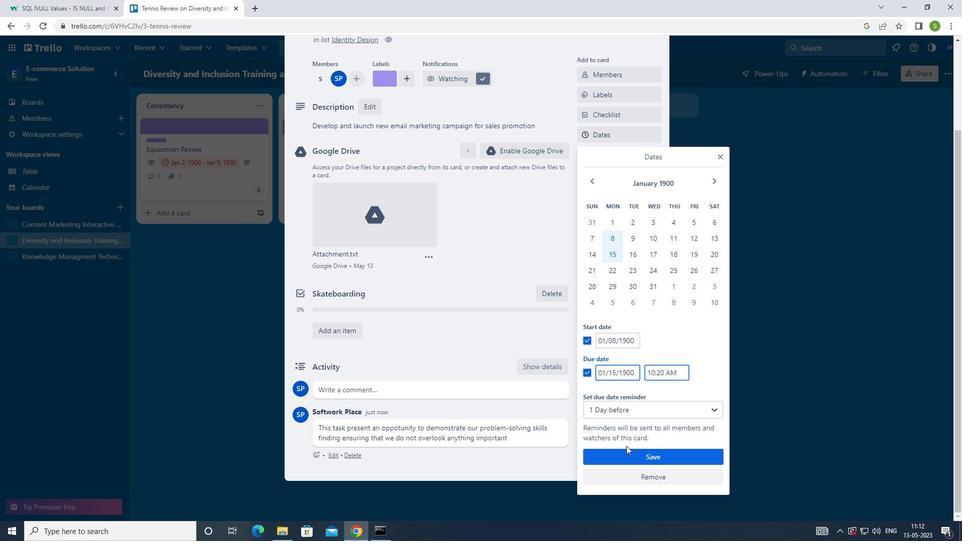 
Action: Mouse pressed left at (626, 456)
Screenshot: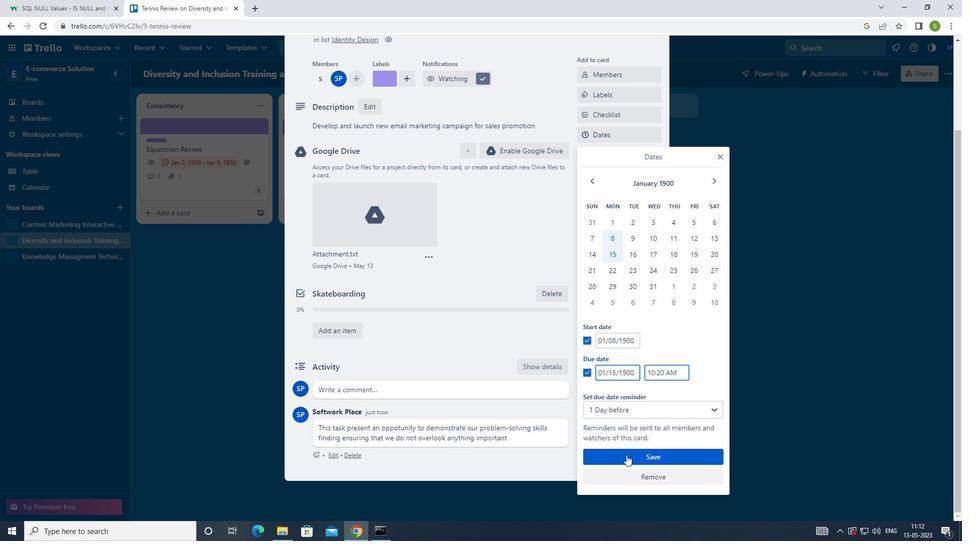 
Action: Mouse moved to (630, 444)
Screenshot: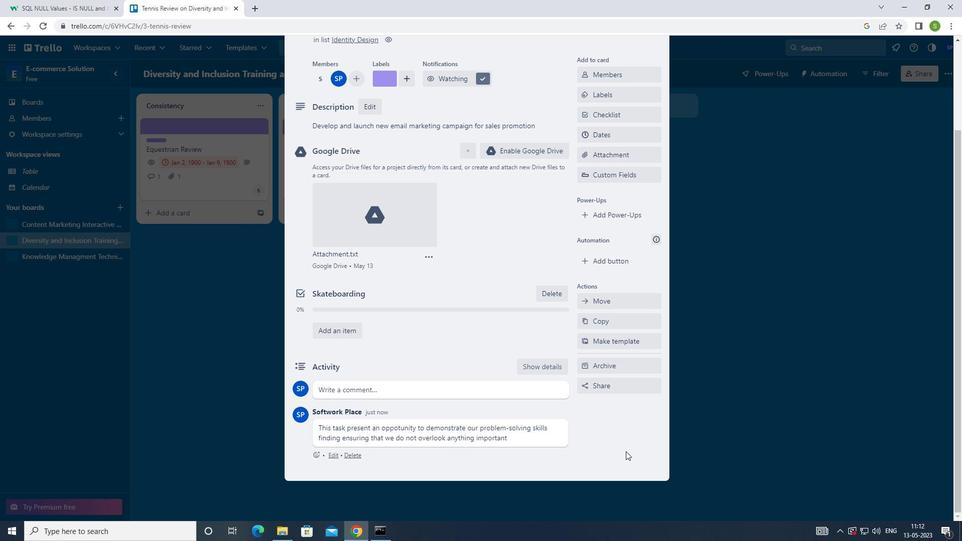 
Action: Key pressed <Key.f8>
Screenshot: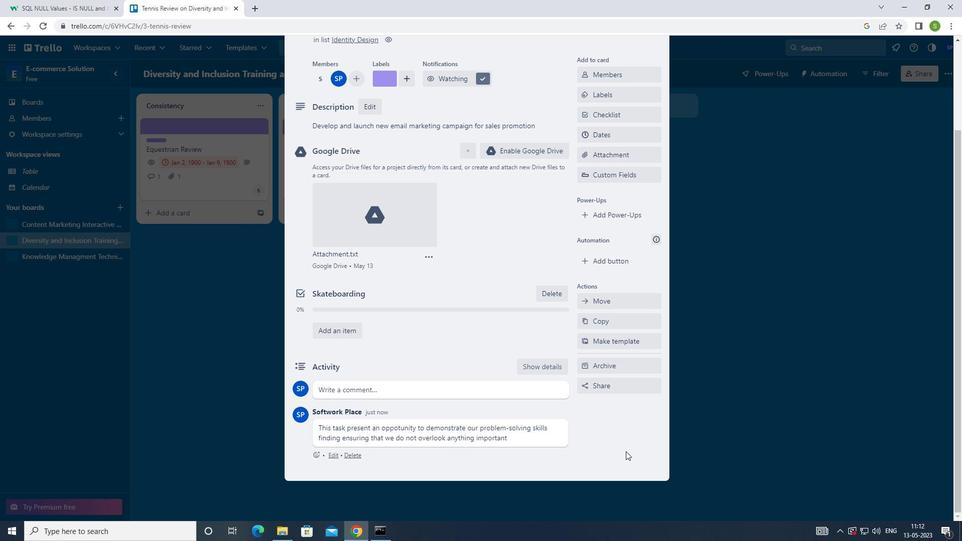 
